 Task: Find connections with filter location Markkleeberg with filter topic #Genderwith filter profile language Potuguese with filter current company Ninjacart with filter school Periyar Maniammai University with filter industry Janitorial Services with filter service category Pricing Strategy with filter keywords title Teacher
Action: Mouse moved to (585, 60)
Screenshot: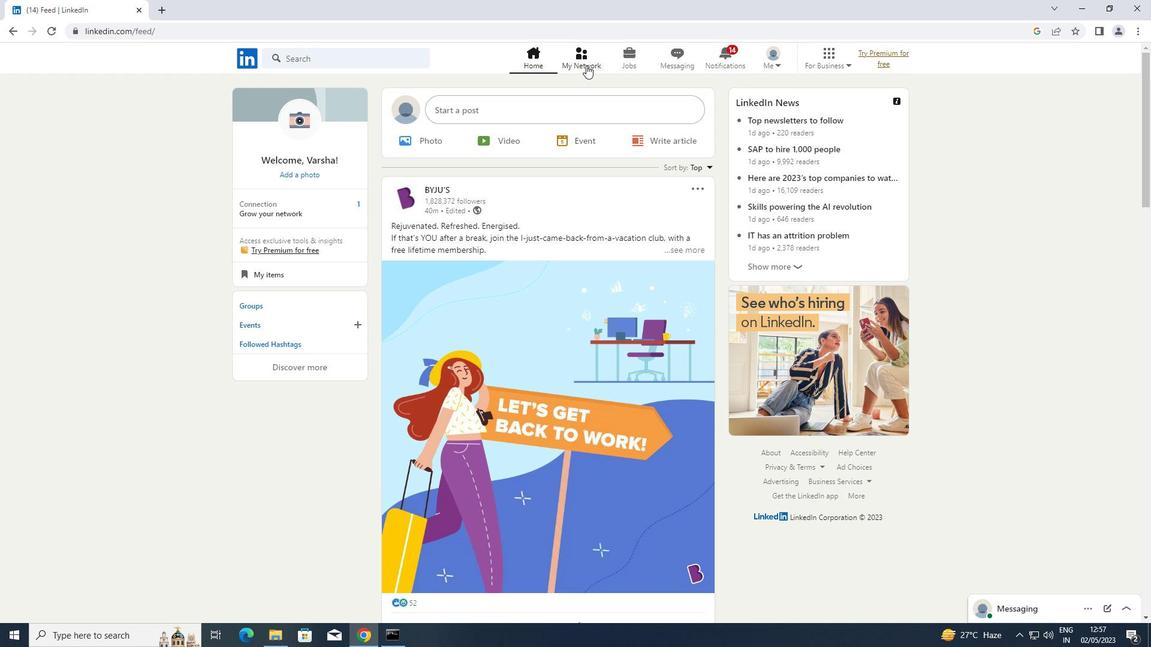 
Action: Mouse pressed left at (585, 60)
Screenshot: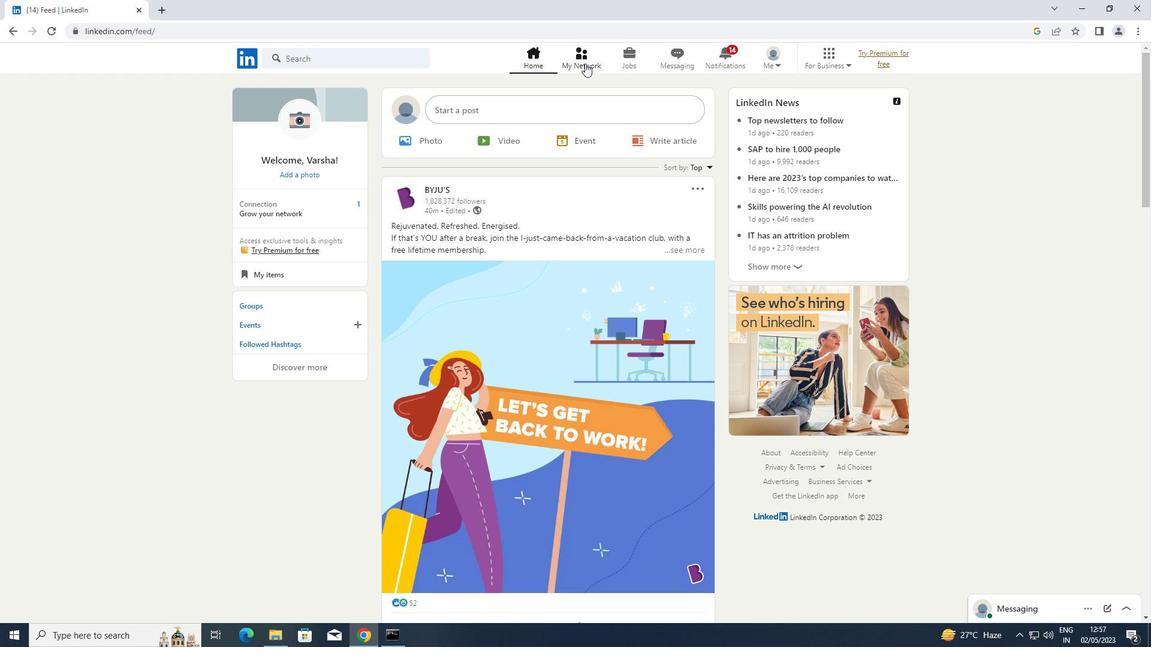 
Action: Mouse moved to (296, 125)
Screenshot: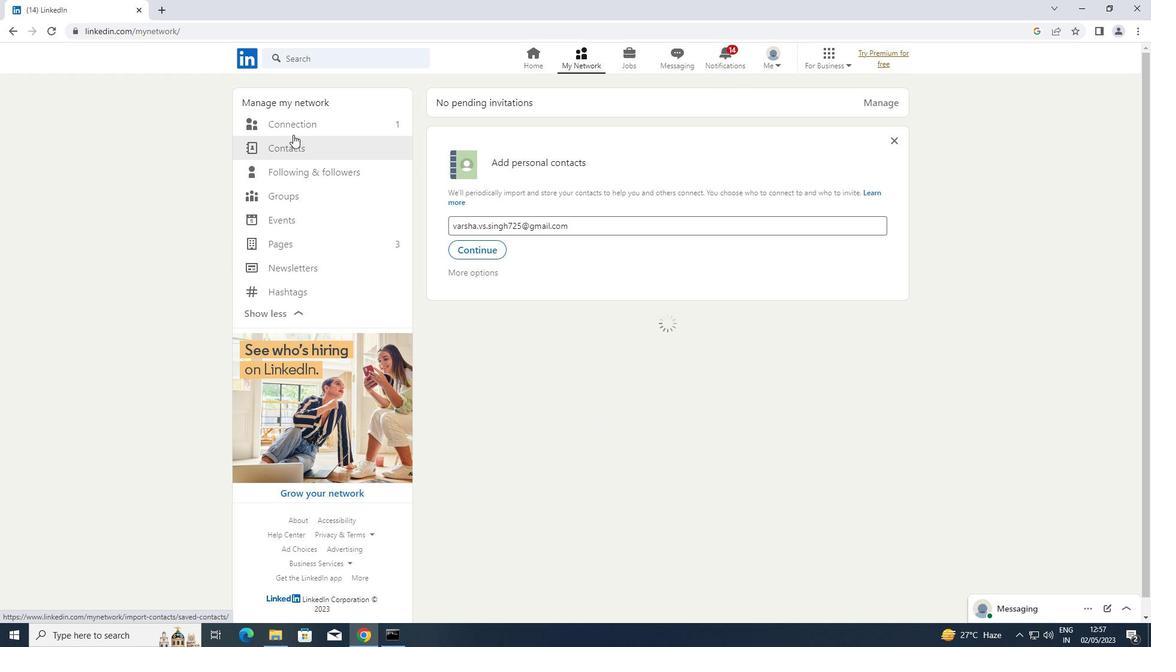 
Action: Mouse pressed left at (296, 125)
Screenshot: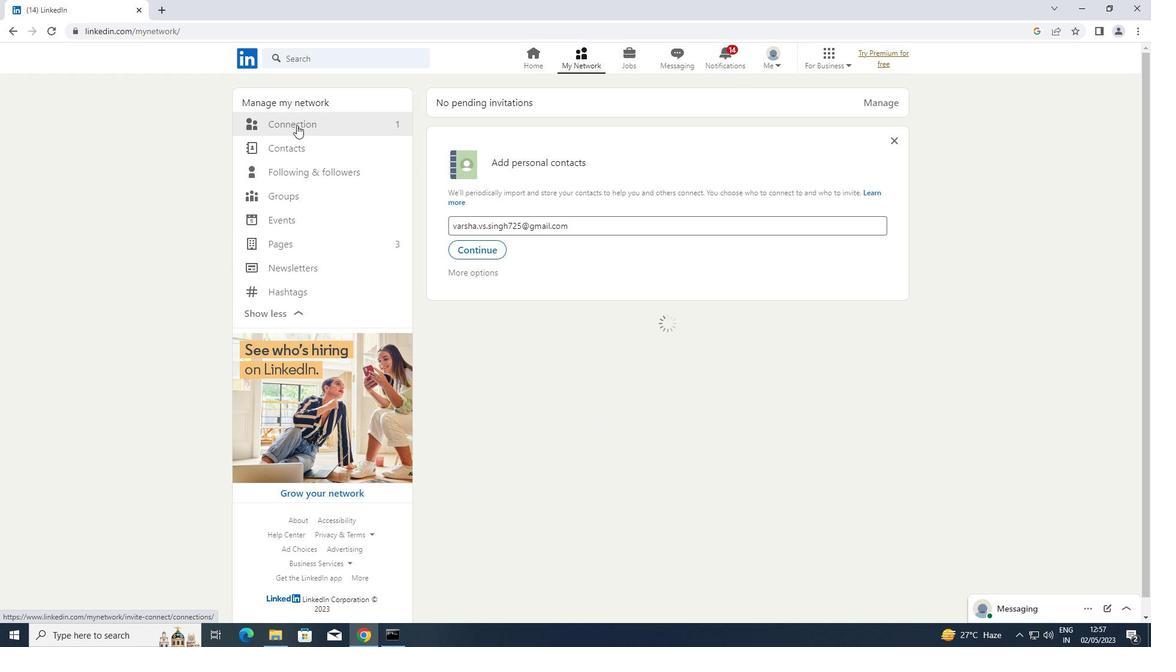
Action: Mouse moved to (654, 124)
Screenshot: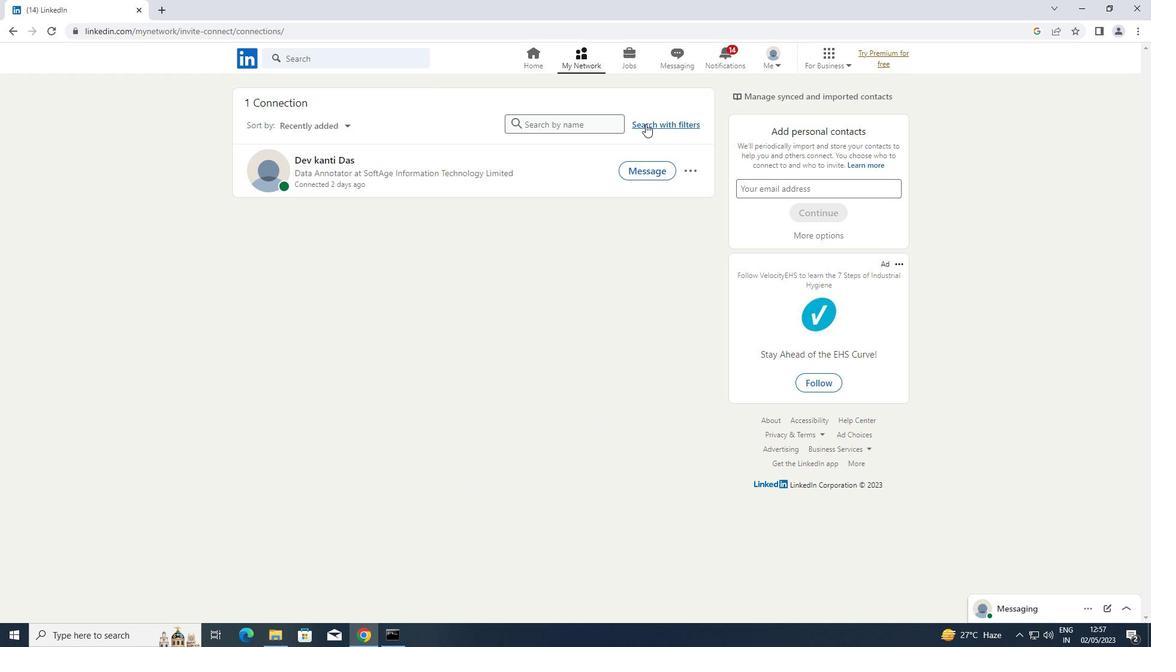 
Action: Mouse pressed left at (654, 124)
Screenshot: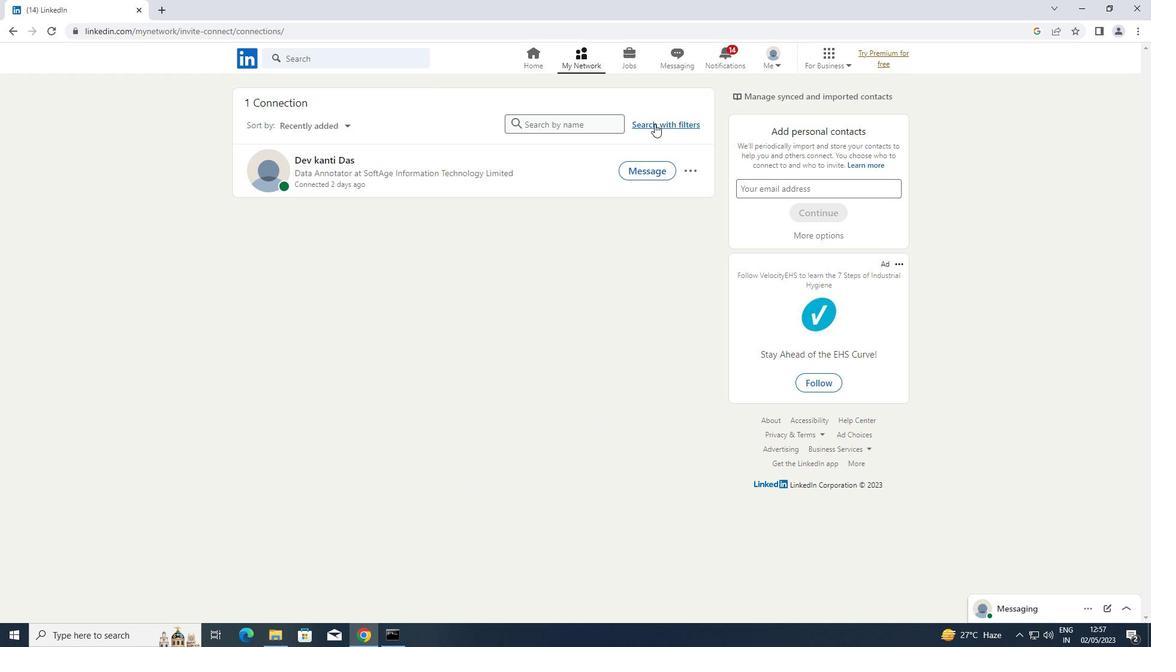 
Action: Mouse moved to (615, 94)
Screenshot: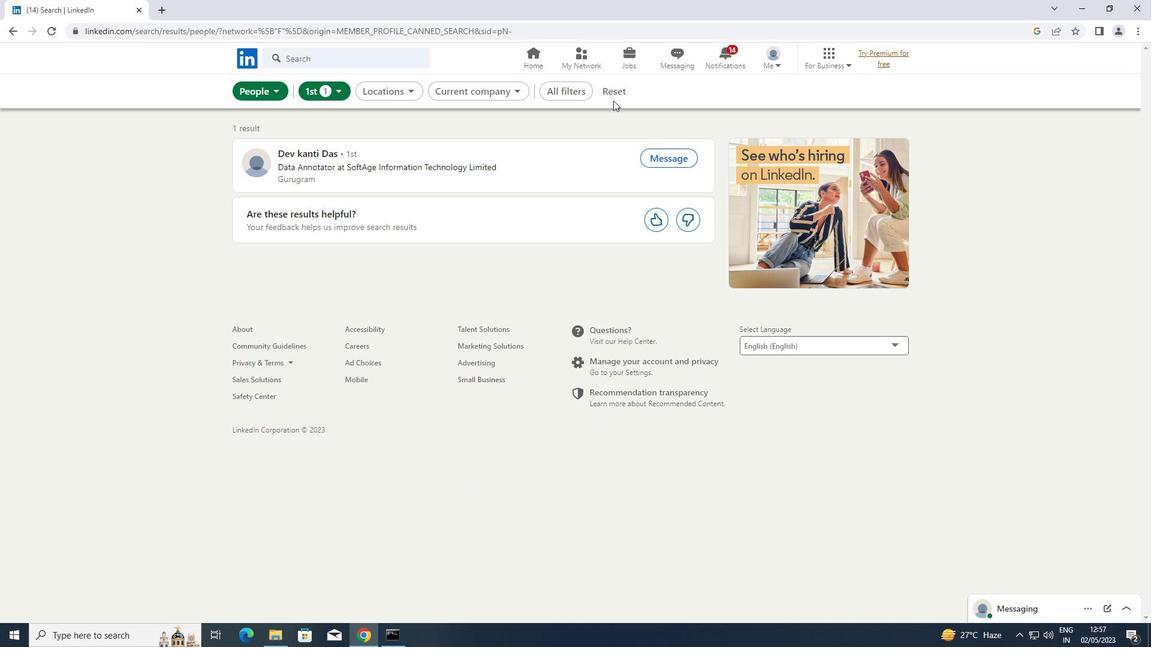 
Action: Mouse pressed left at (615, 94)
Screenshot: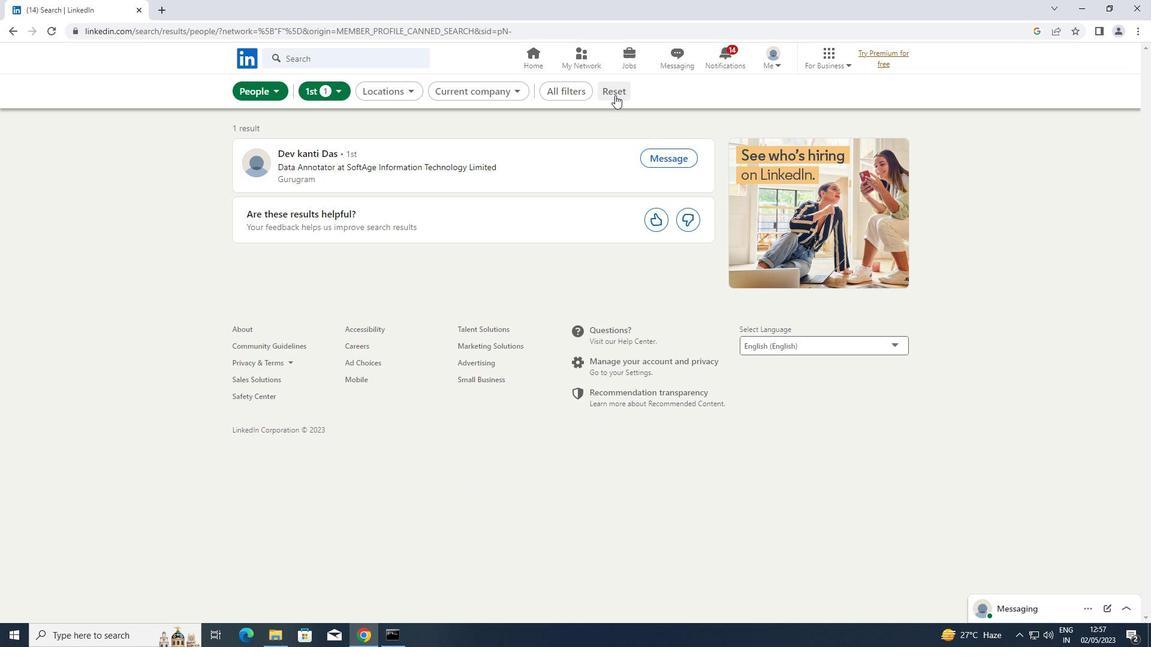 
Action: Mouse moved to (582, 92)
Screenshot: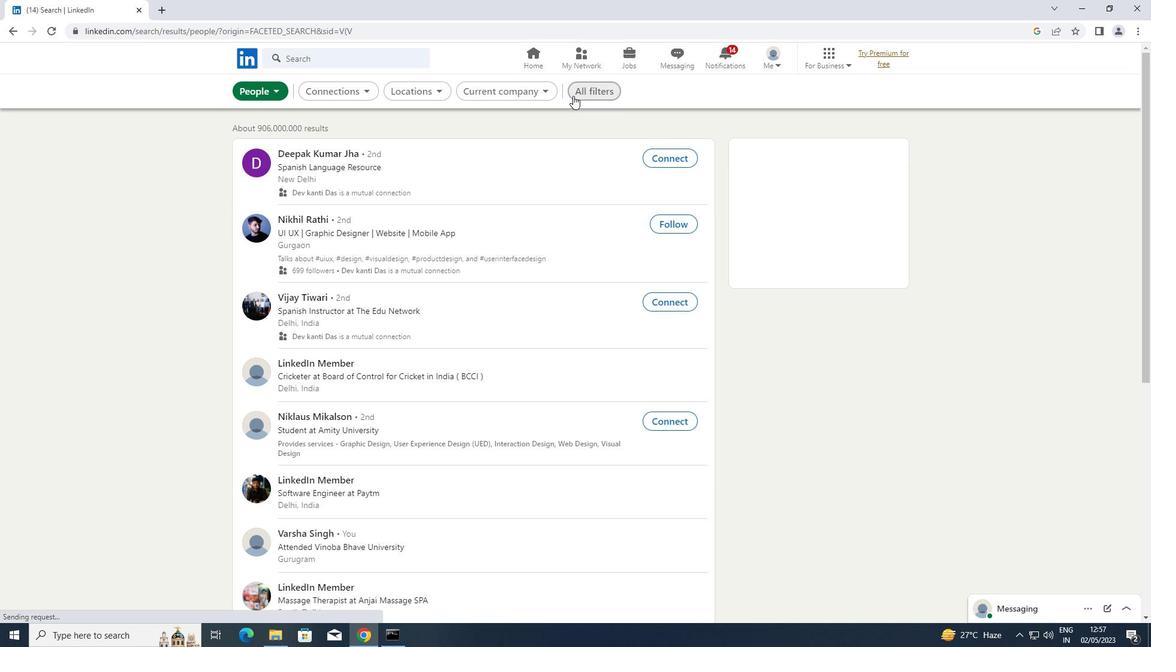 
Action: Mouse pressed left at (582, 92)
Screenshot: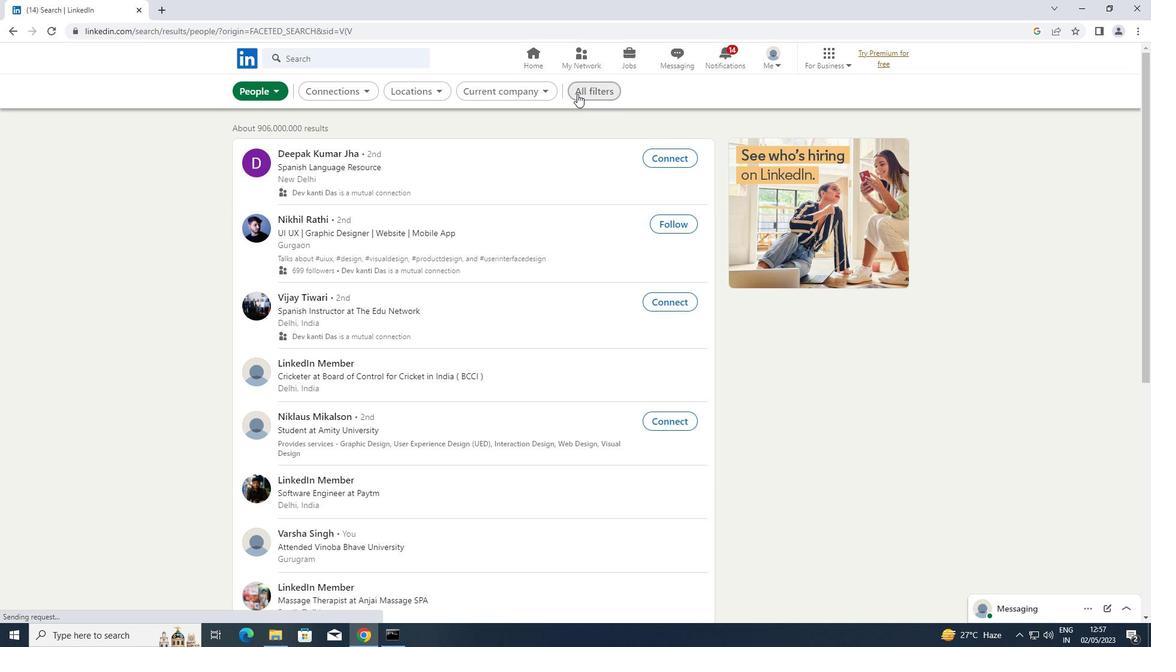 
Action: Mouse moved to (1008, 454)
Screenshot: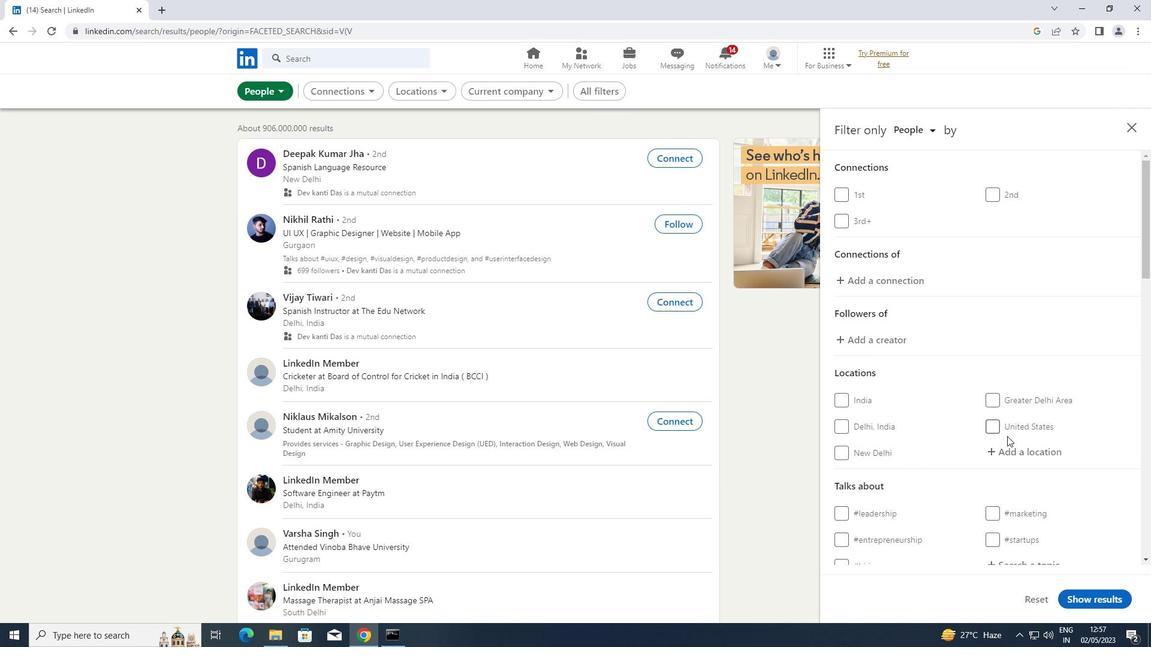 
Action: Mouse pressed left at (1008, 454)
Screenshot: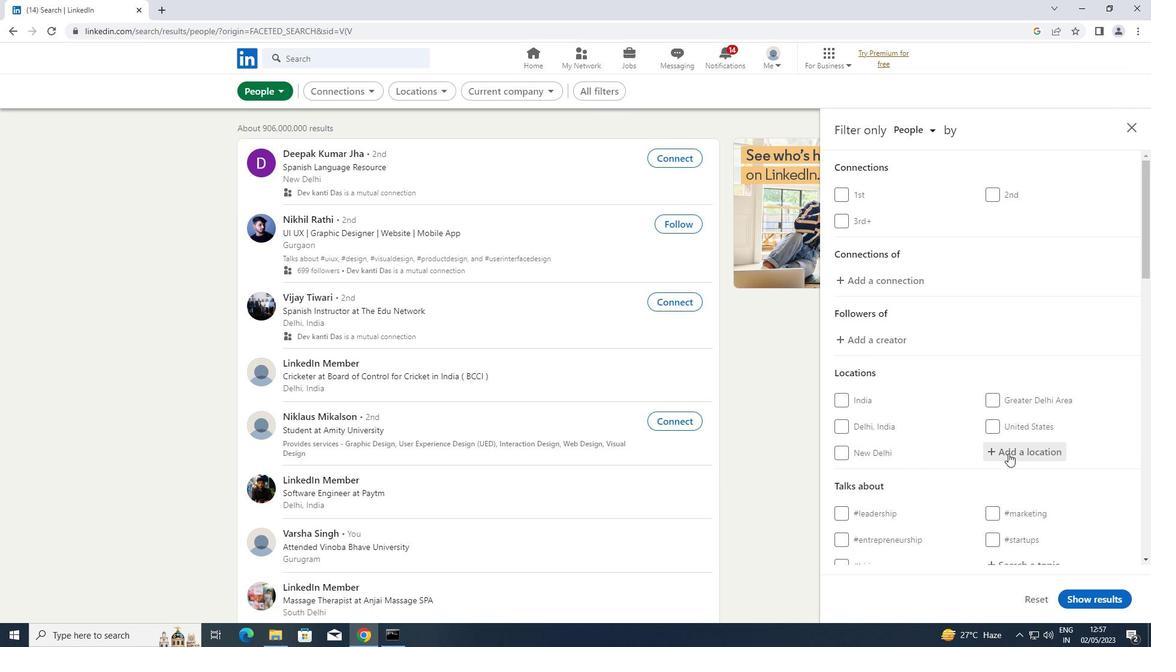 
Action: Key pressed <Key.shift>MARKKLEE
Screenshot: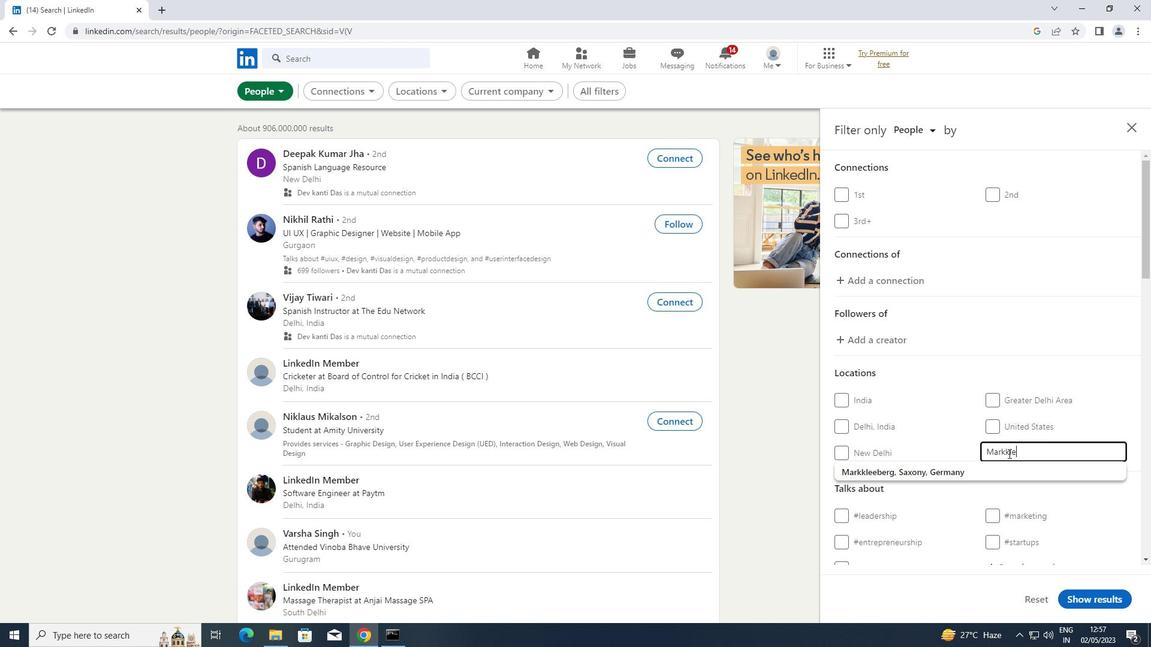
Action: Mouse moved to (869, 472)
Screenshot: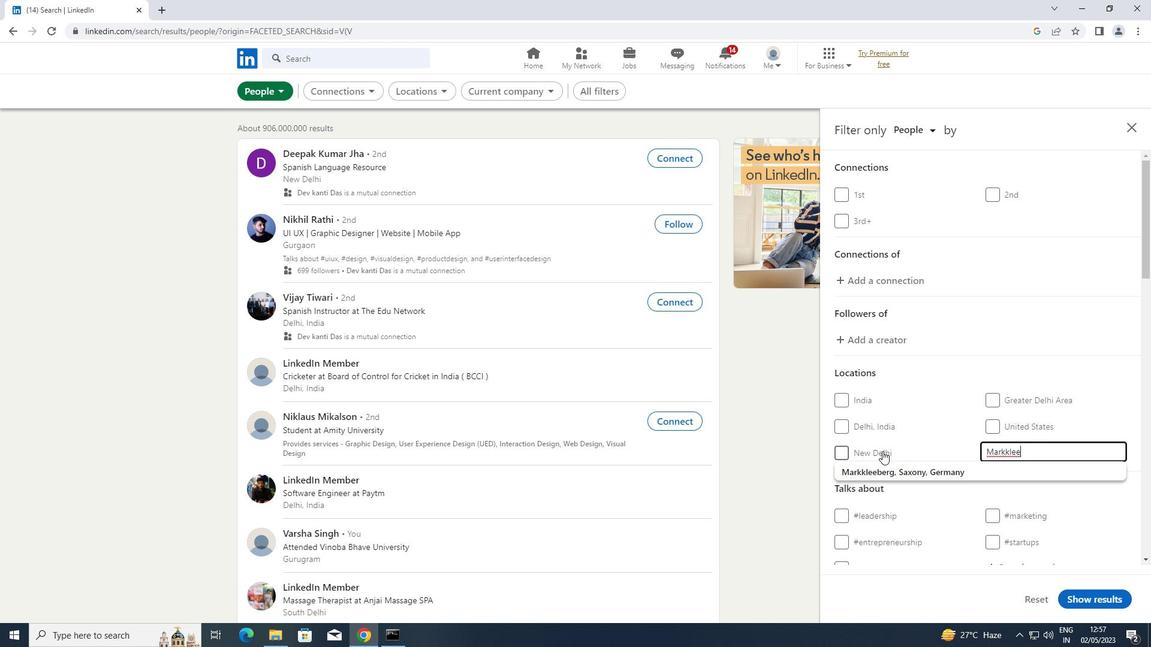 
Action: Mouse pressed left at (869, 472)
Screenshot: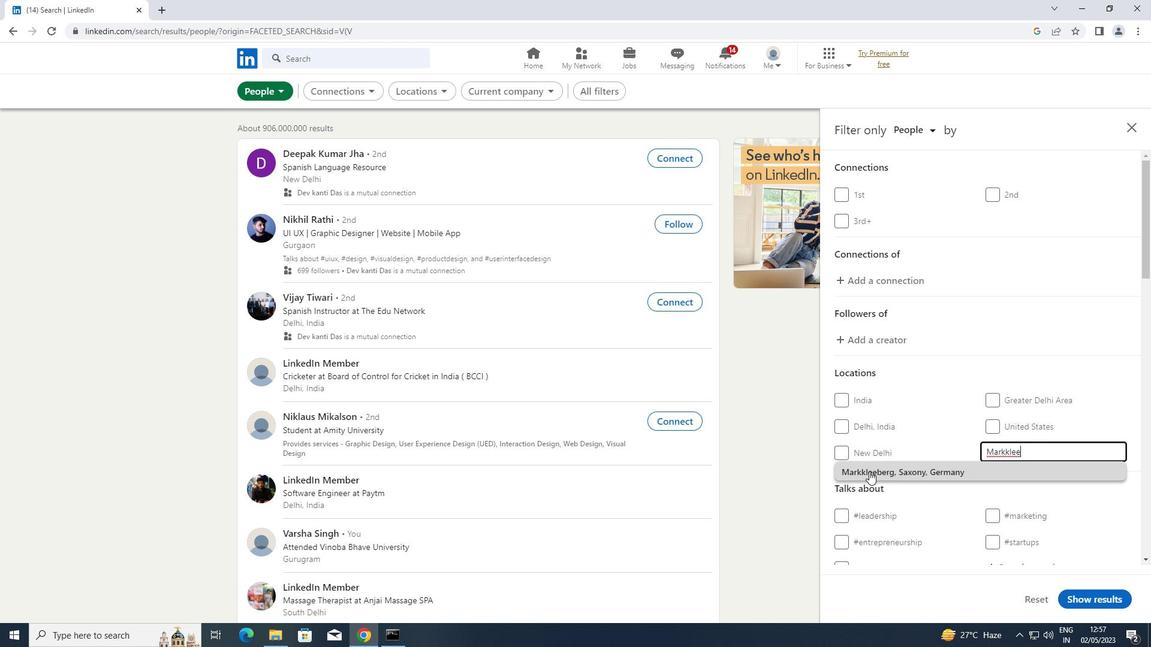 
Action: Mouse scrolled (869, 471) with delta (0, 0)
Screenshot: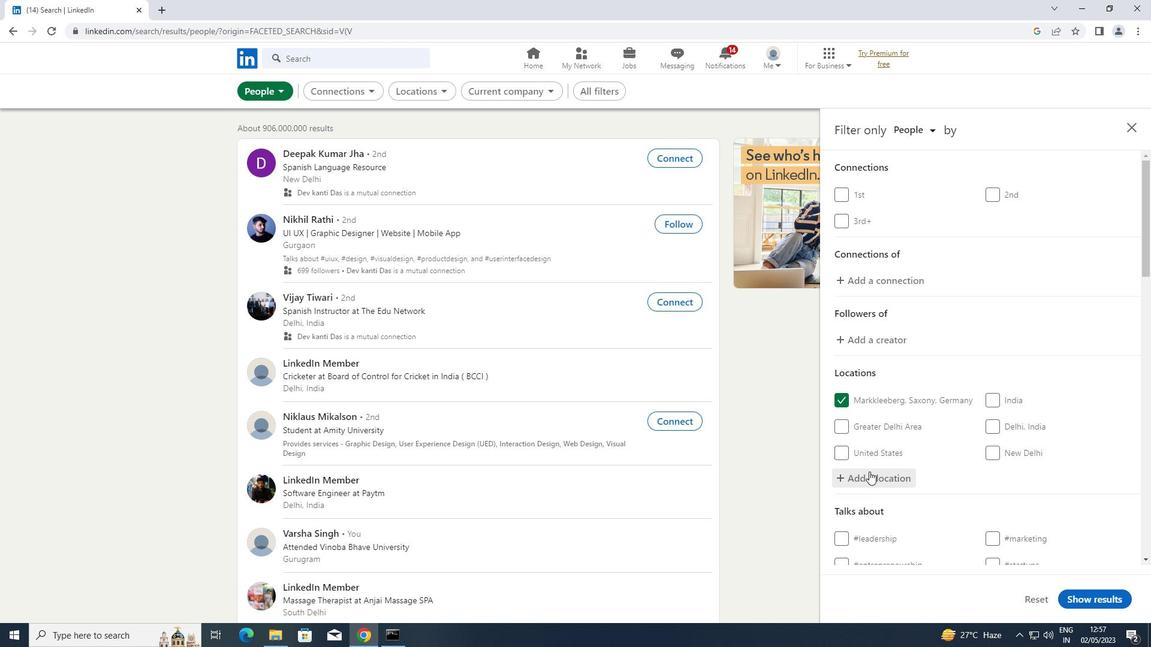 
Action: Mouse scrolled (869, 471) with delta (0, 0)
Screenshot: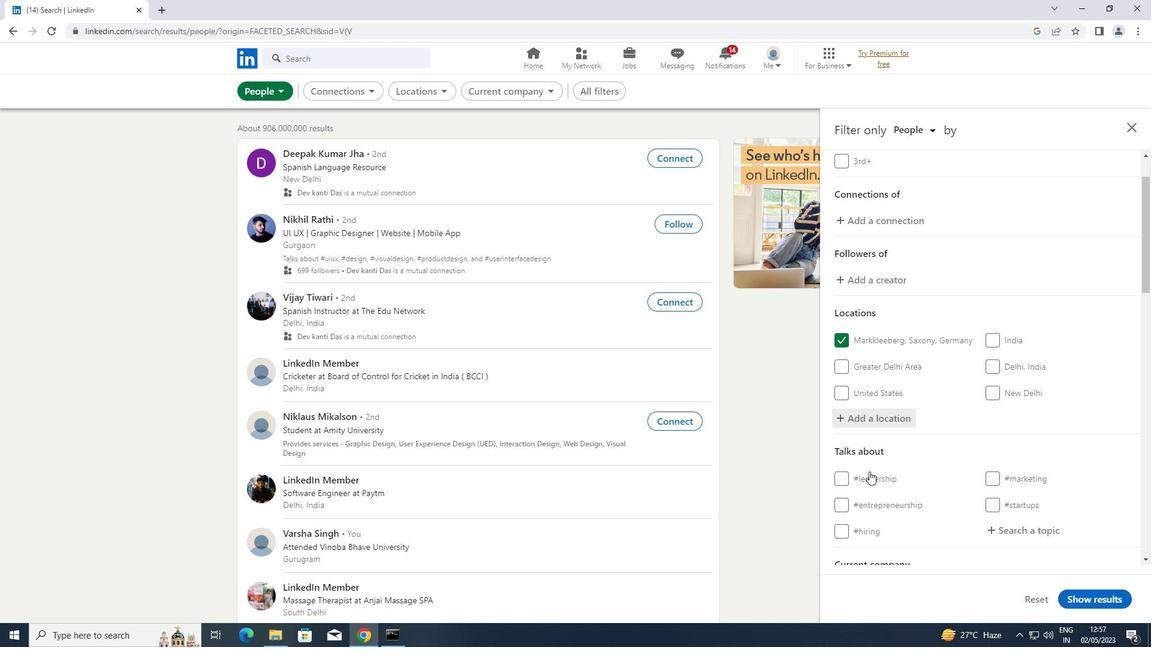 
Action: Mouse moved to (1026, 466)
Screenshot: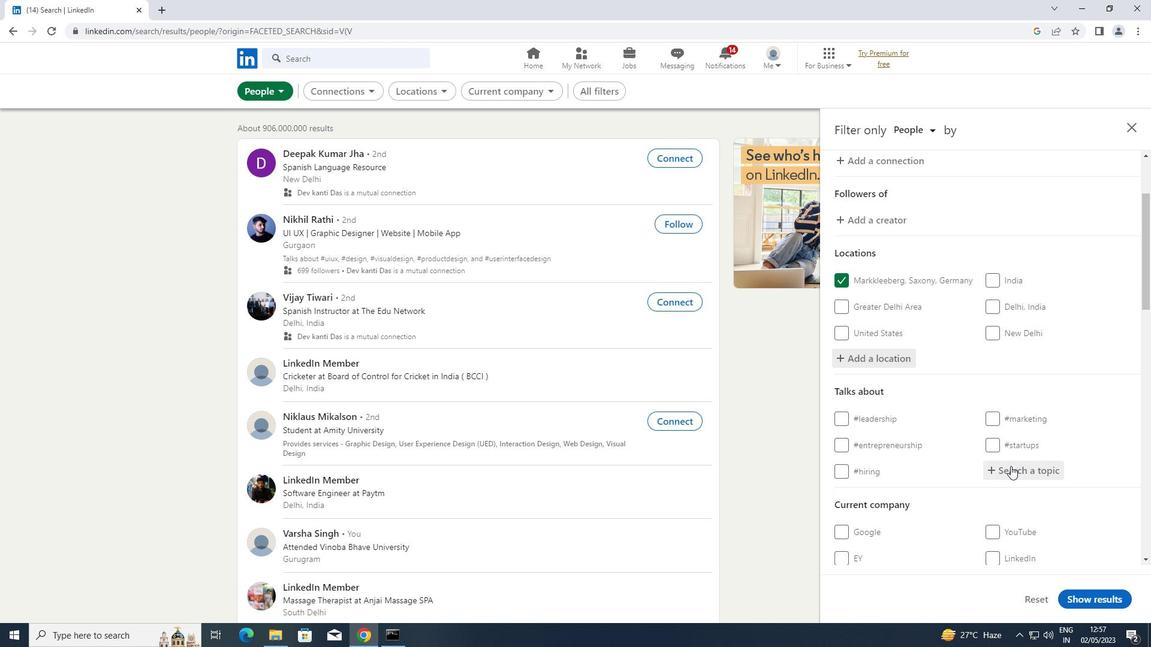 
Action: Mouse pressed left at (1026, 466)
Screenshot: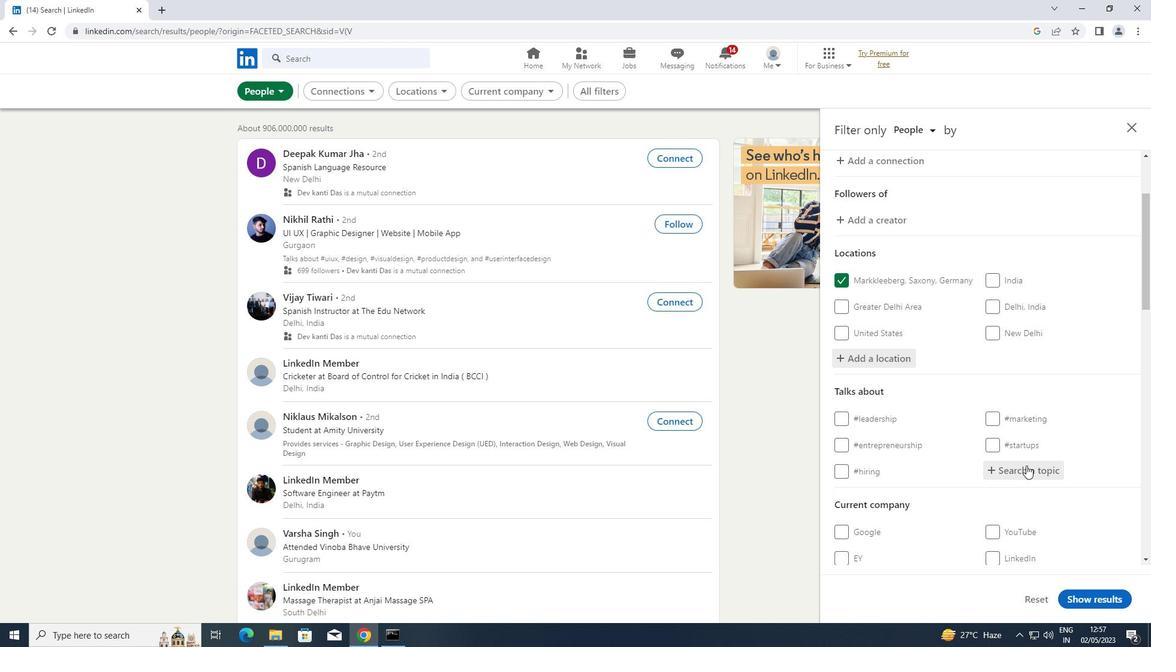
Action: Key pressed <Key.shift>GENDER
Screenshot: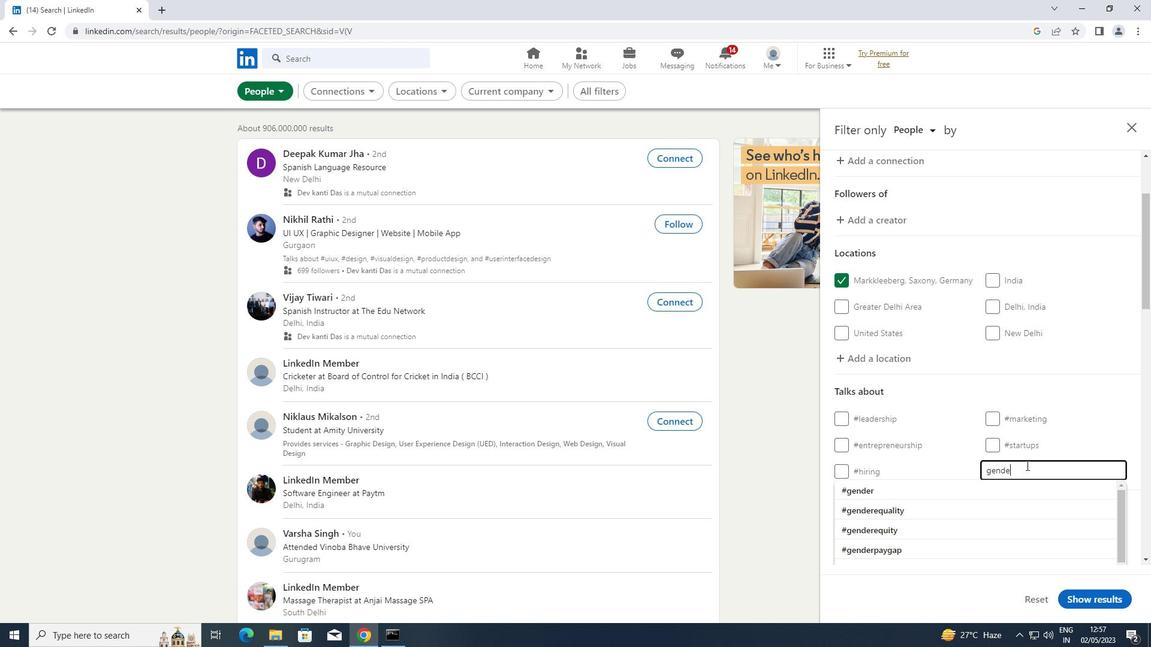 
Action: Mouse moved to (878, 480)
Screenshot: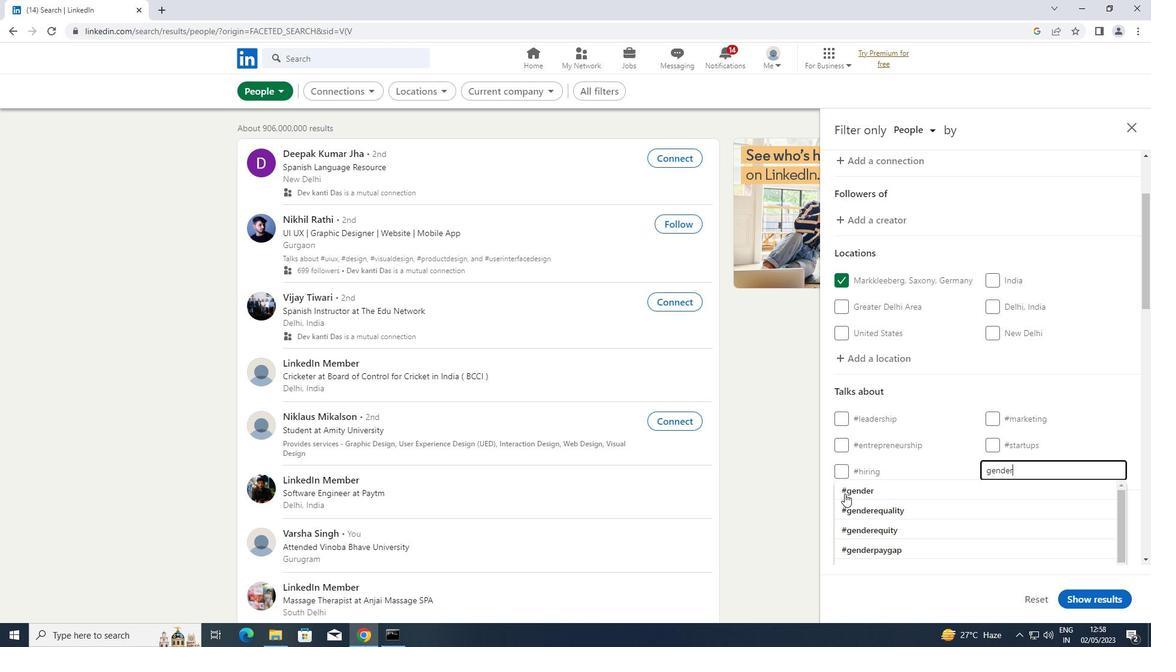 
Action: Mouse pressed left at (878, 480)
Screenshot: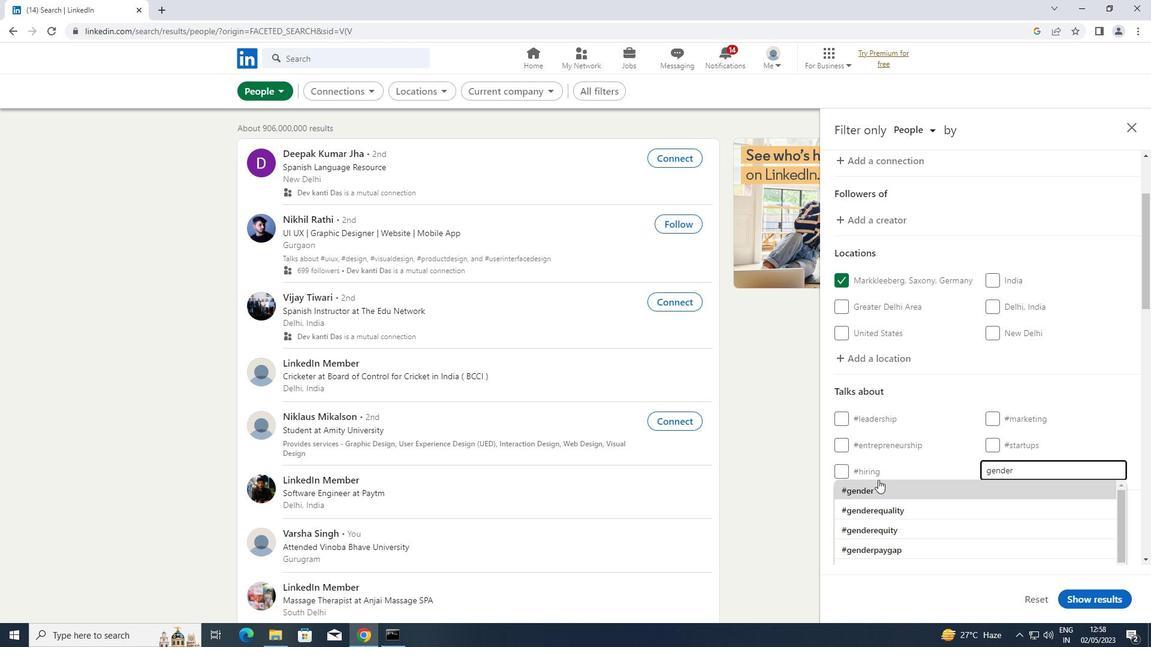 
Action: Mouse scrolled (878, 479) with delta (0, 0)
Screenshot: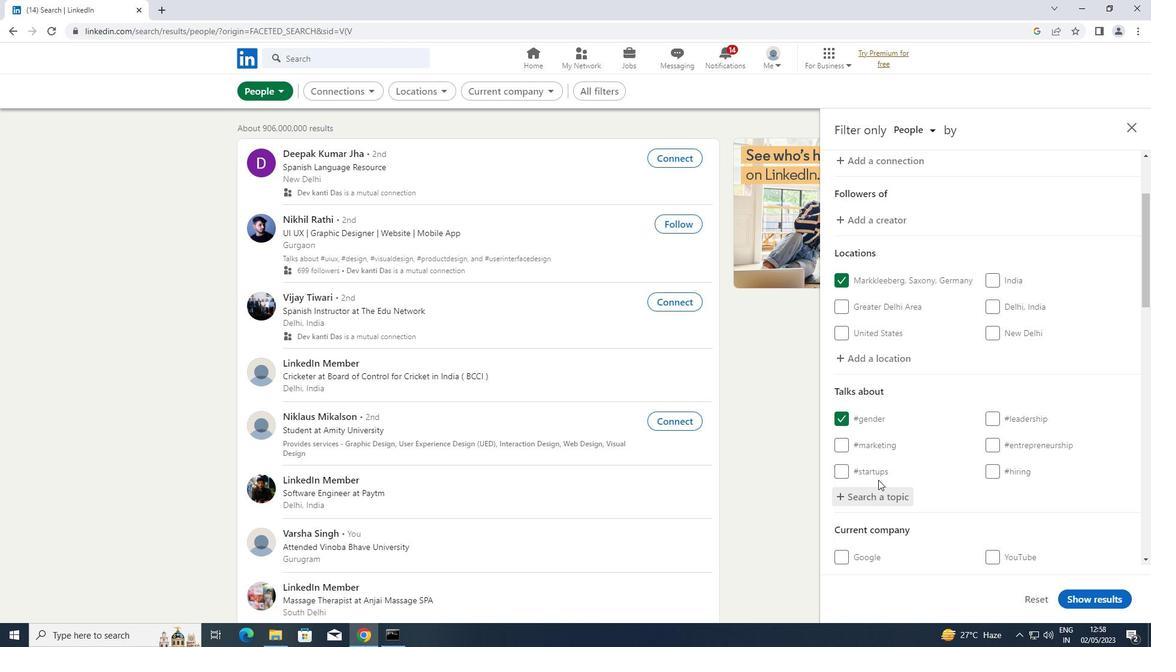 
Action: Mouse scrolled (878, 479) with delta (0, 0)
Screenshot: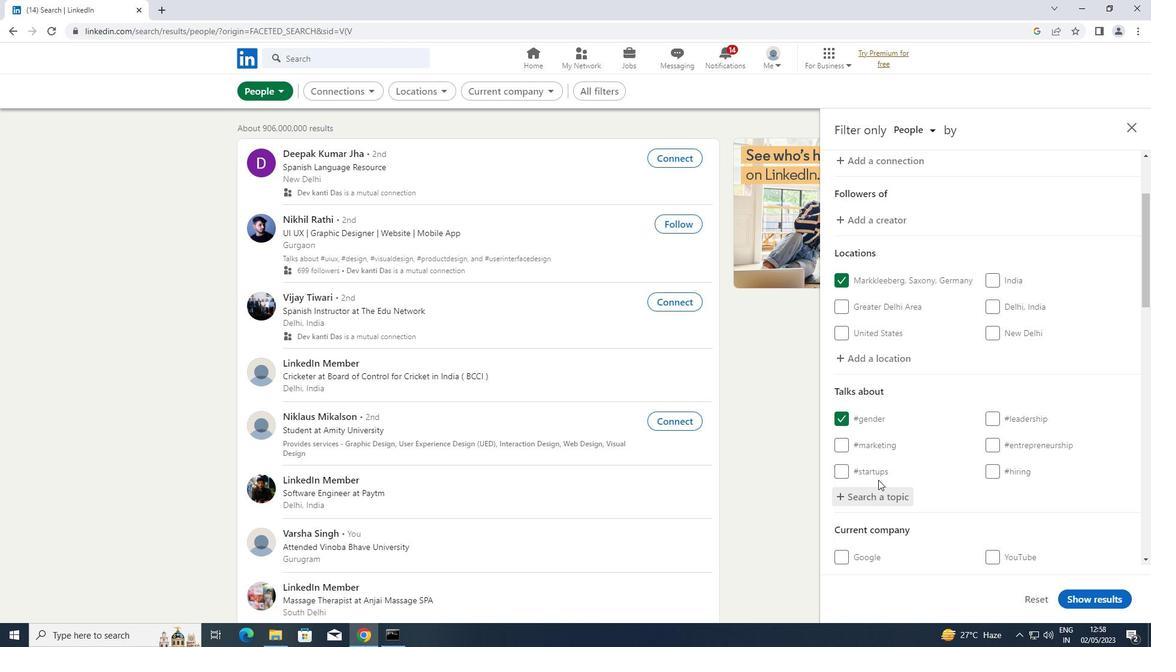 
Action: Mouse scrolled (878, 479) with delta (0, 0)
Screenshot: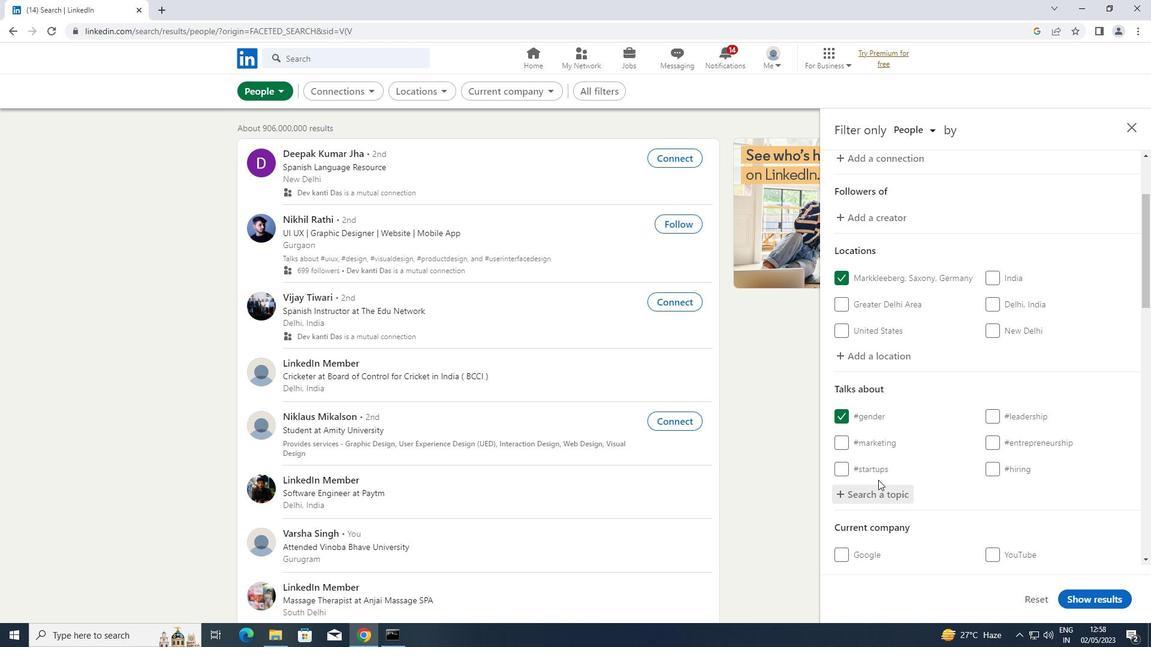 
Action: Mouse scrolled (878, 479) with delta (0, 0)
Screenshot: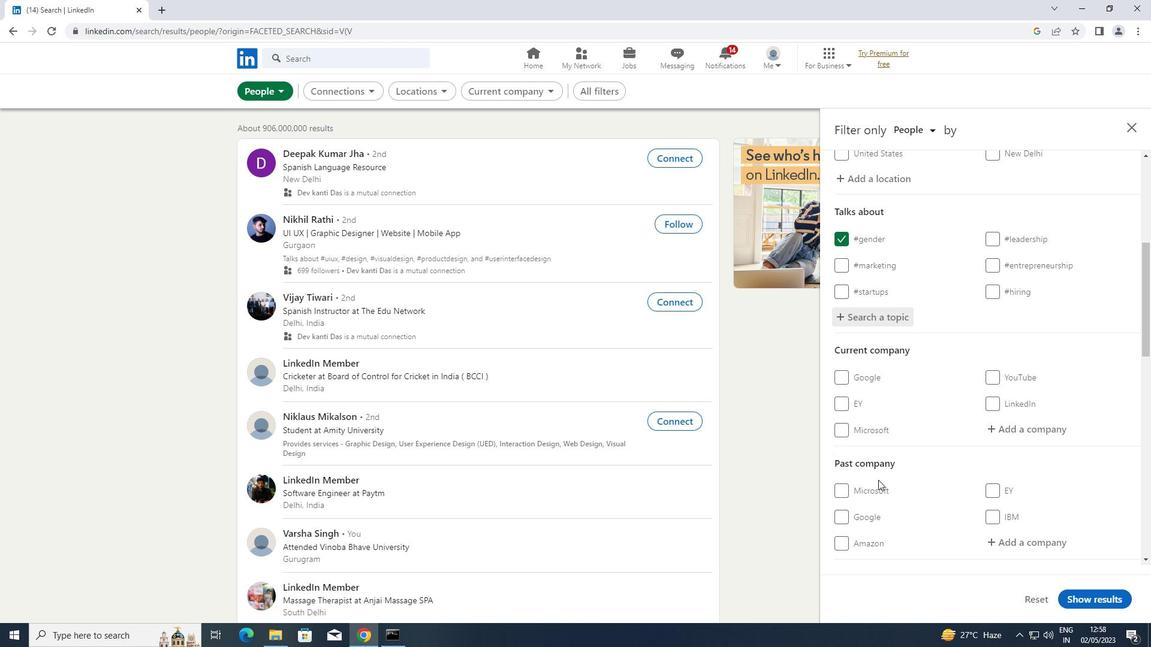 
Action: Mouse scrolled (878, 479) with delta (0, 0)
Screenshot: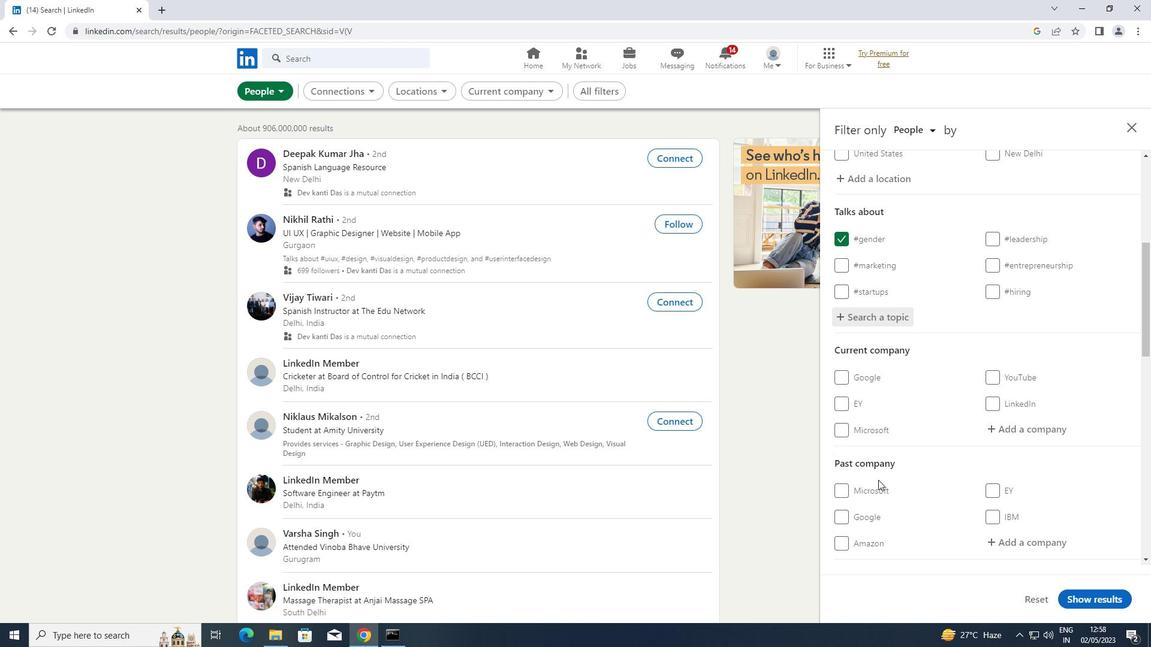 
Action: Mouse scrolled (878, 479) with delta (0, 0)
Screenshot: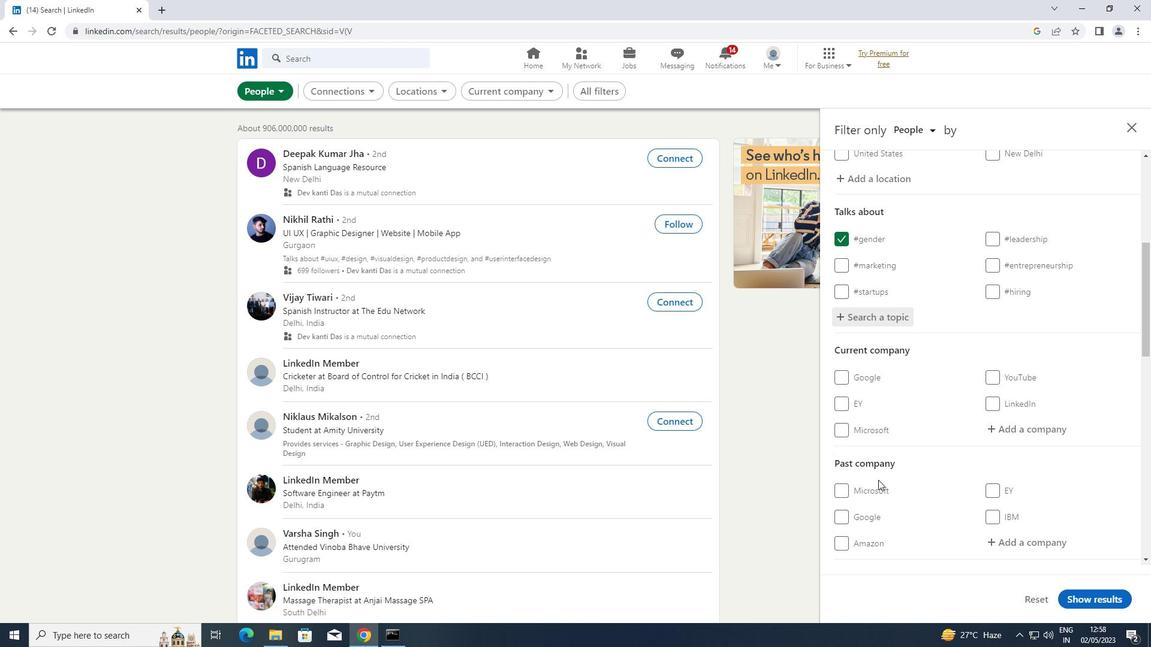 
Action: Mouse scrolled (878, 479) with delta (0, 0)
Screenshot: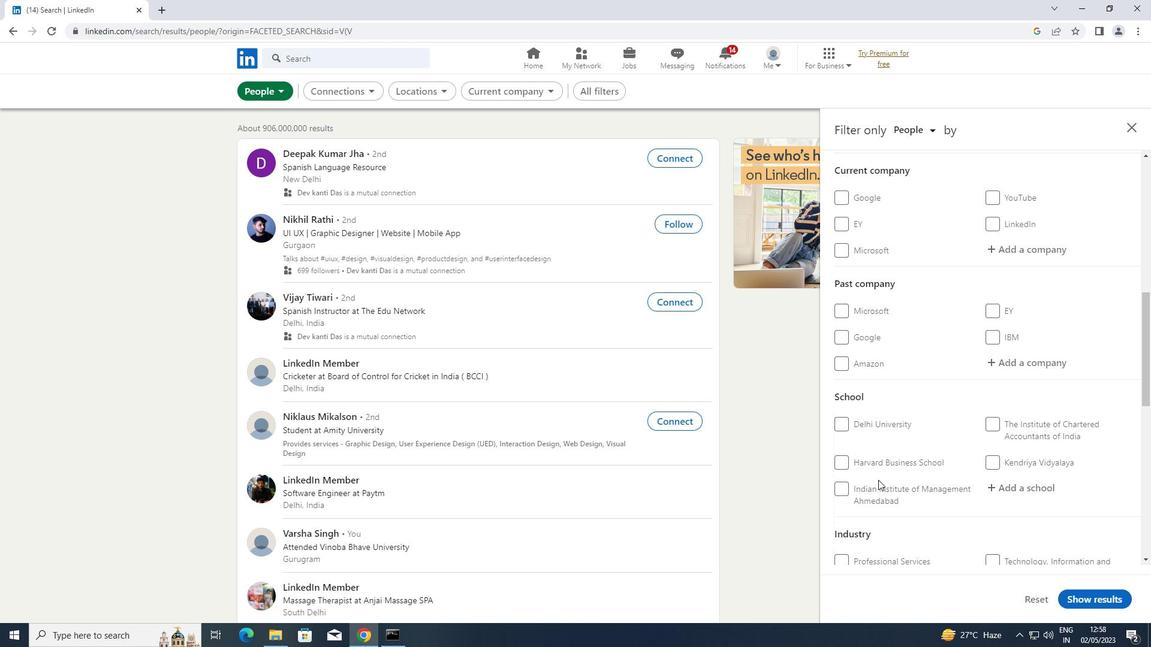 
Action: Mouse scrolled (878, 479) with delta (0, 0)
Screenshot: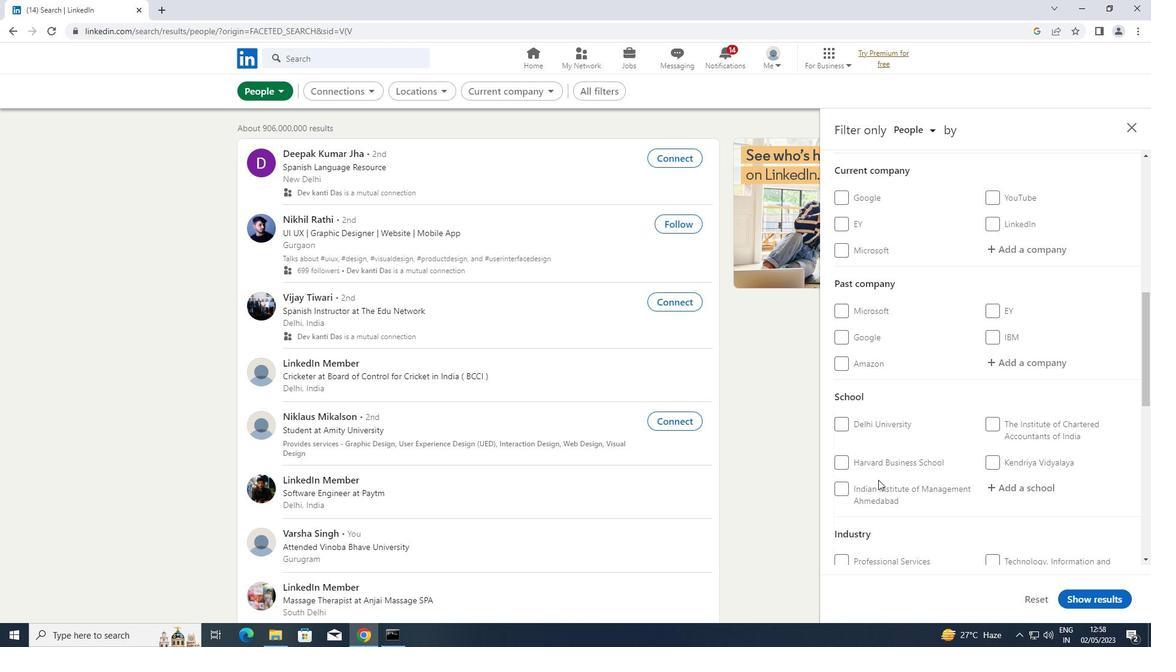 
Action: Mouse scrolled (878, 479) with delta (0, 0)
Screenshot: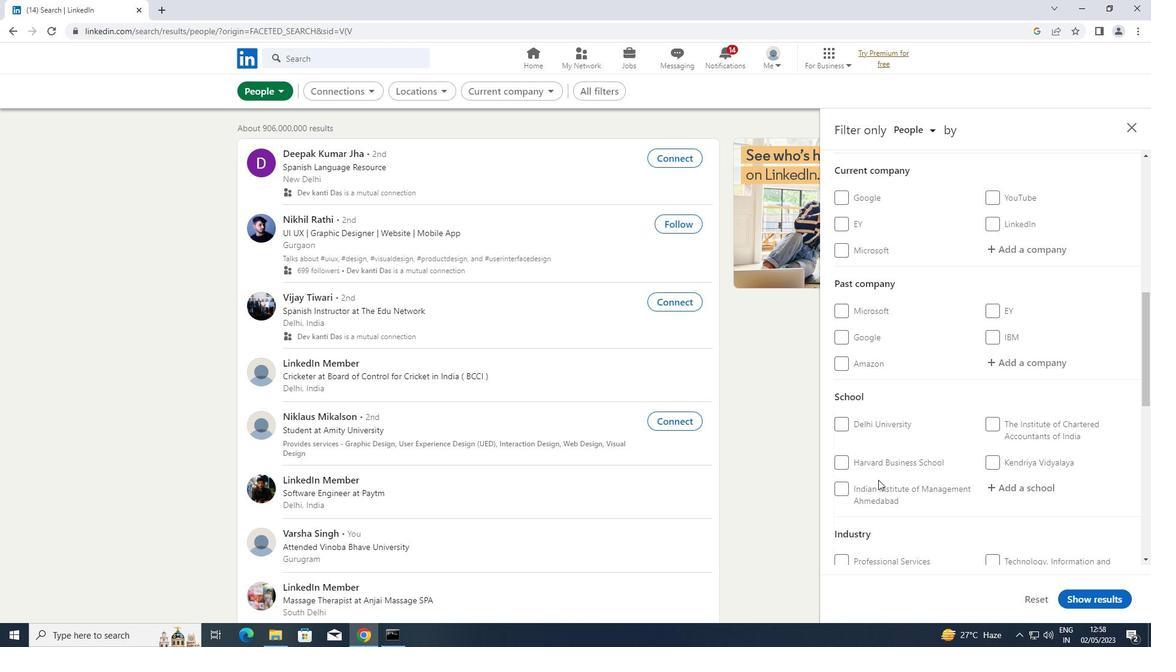 
Action: Mouse scrolled (878, 479) with delta (0, 0)
Screenshot: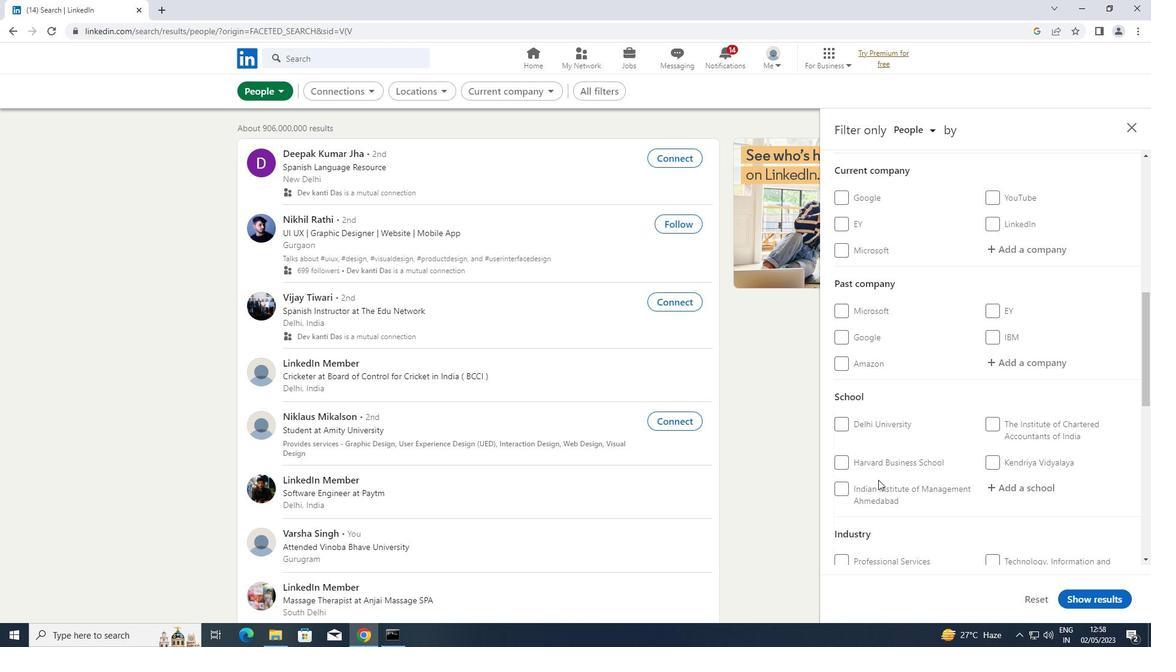 
Action: Mouse moved to (991, 482)
Screenshot: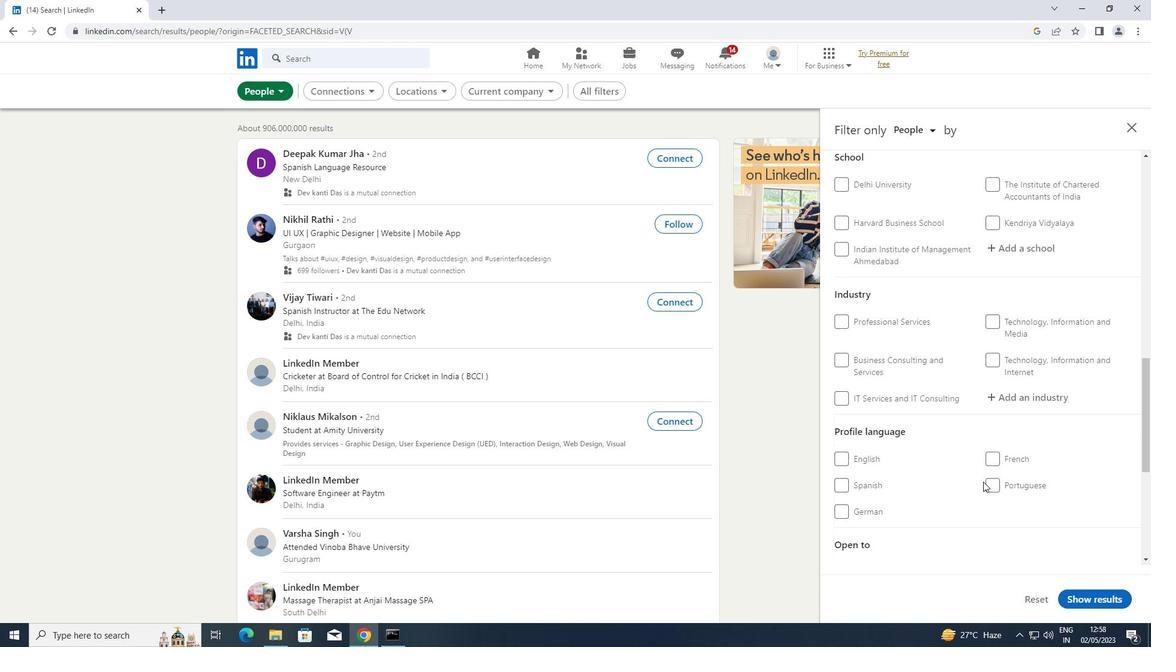 
Action: Mouse pressed left at (991, 482)
Screenshot: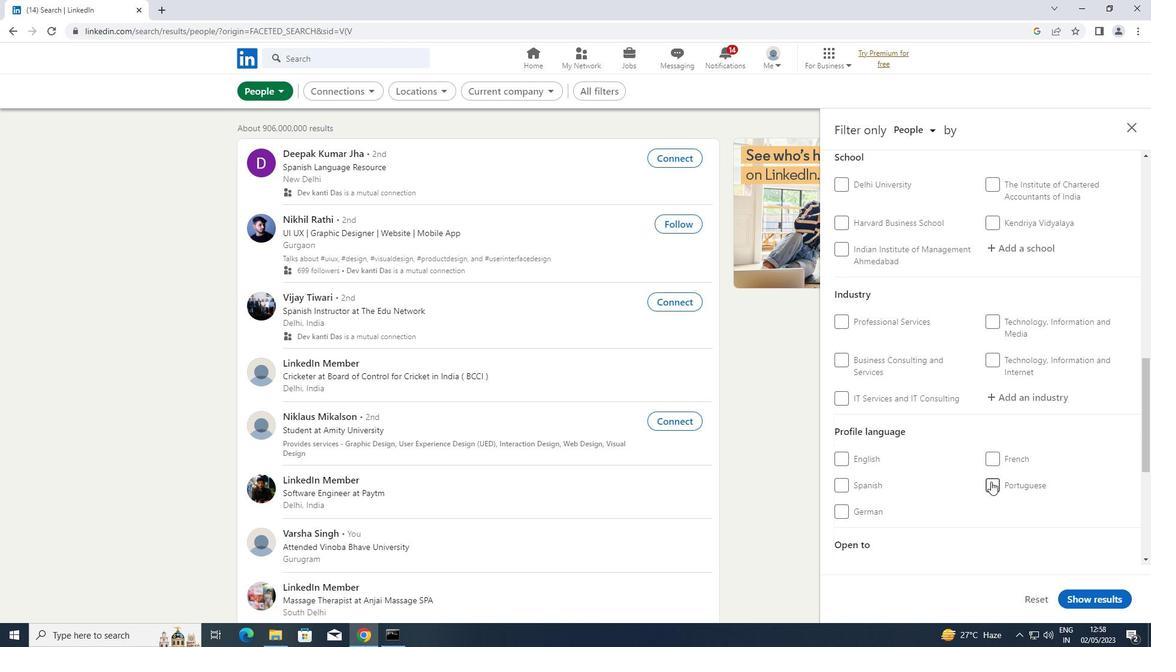 
Action: Mouse moved to (989, 481)
Screenshot: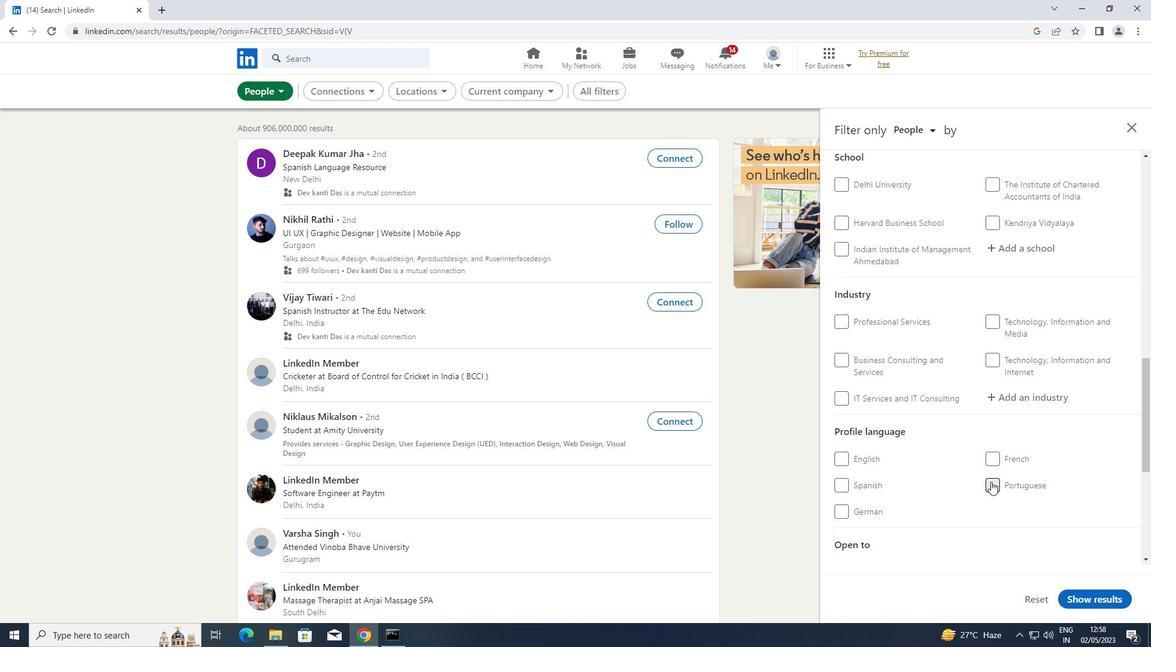 
Action: Mouse scrolled (989, 481) with delta (0, 0)
Screenshot: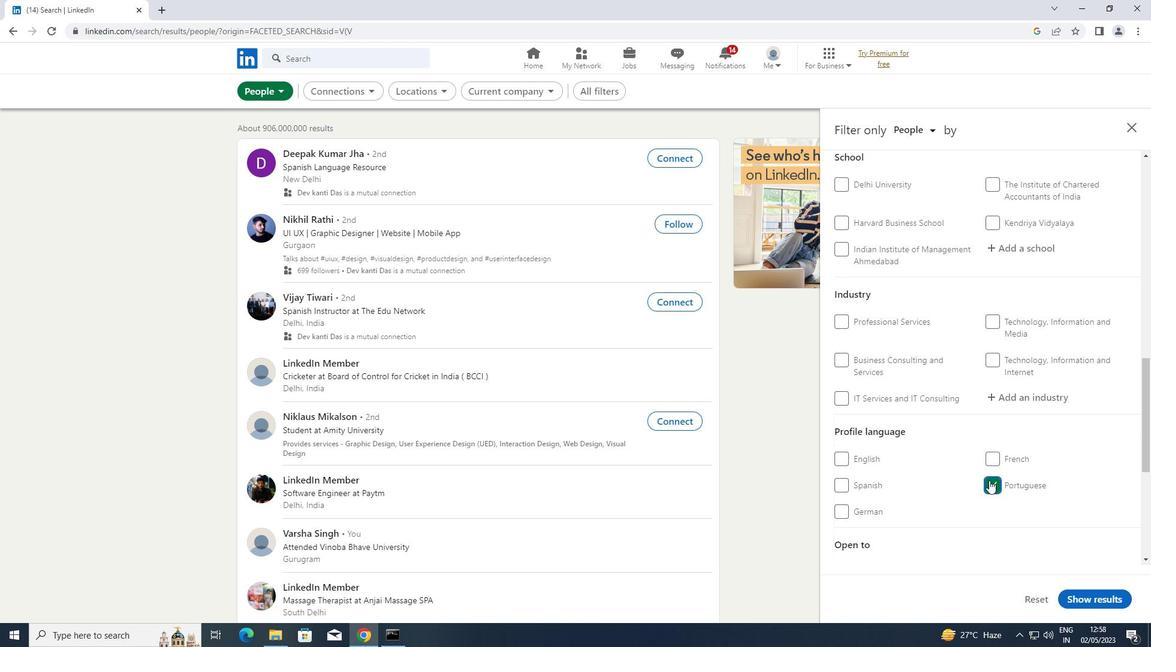 
Action: Mouse scrolled (989, 481) with delta (0, 0)
Screenshot: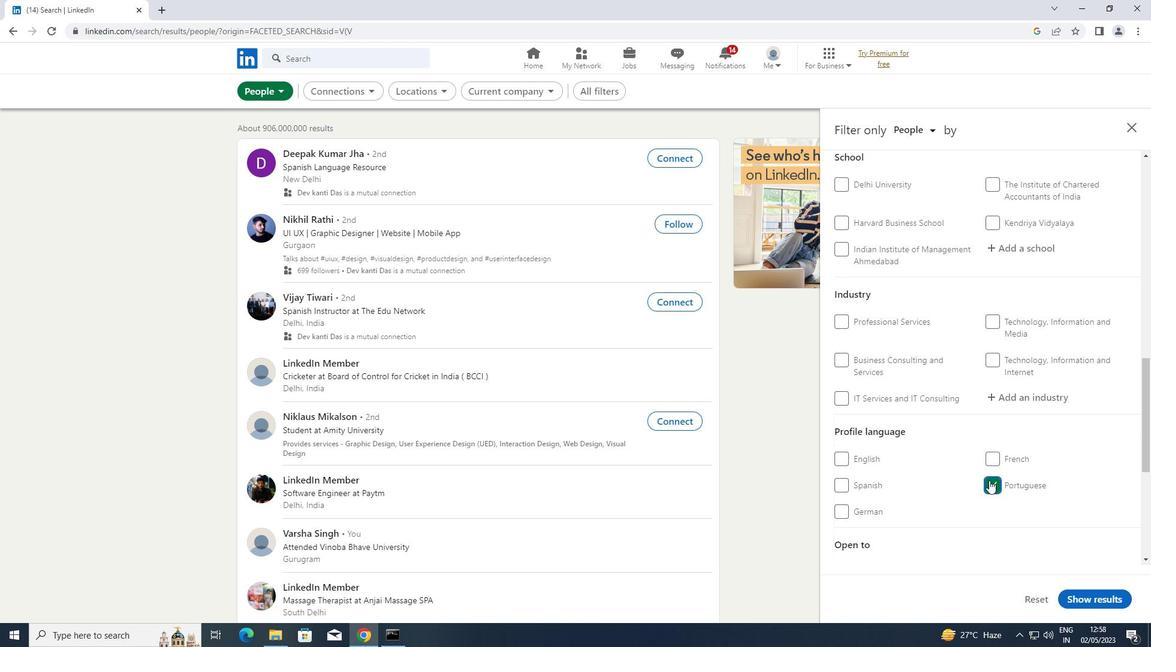 
Action: Mouse scrolled (989, 481) with delta (0, 0)
Screenshot: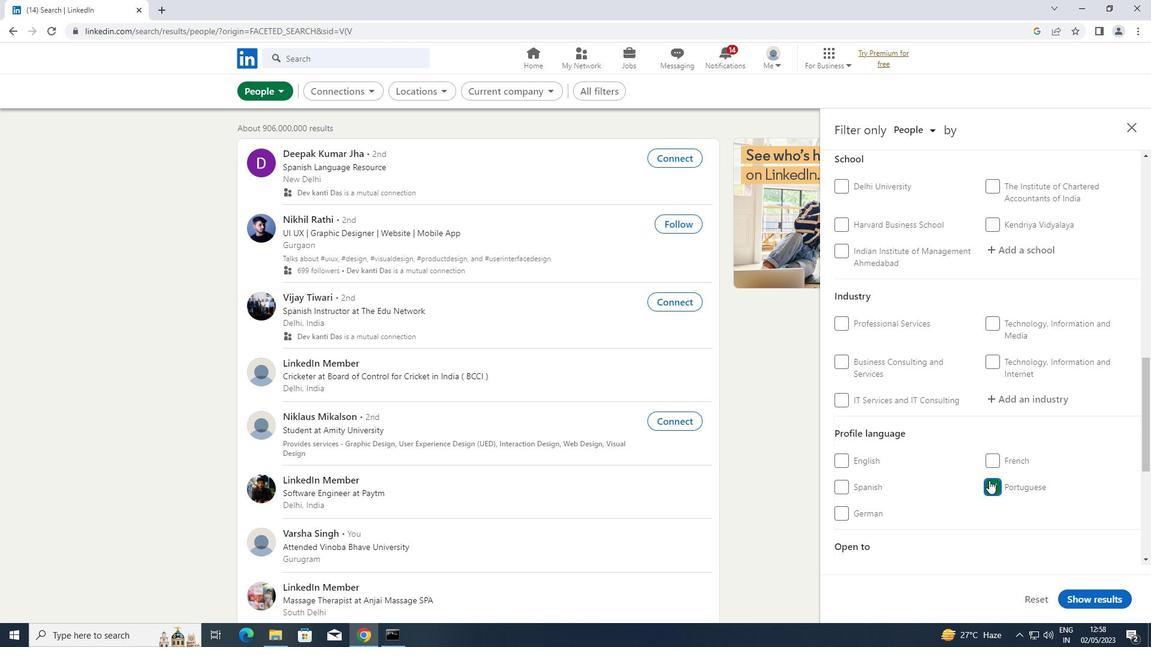 
Action: Mouse scrolled (989, 481) with delta (0, 0)
Screenshot: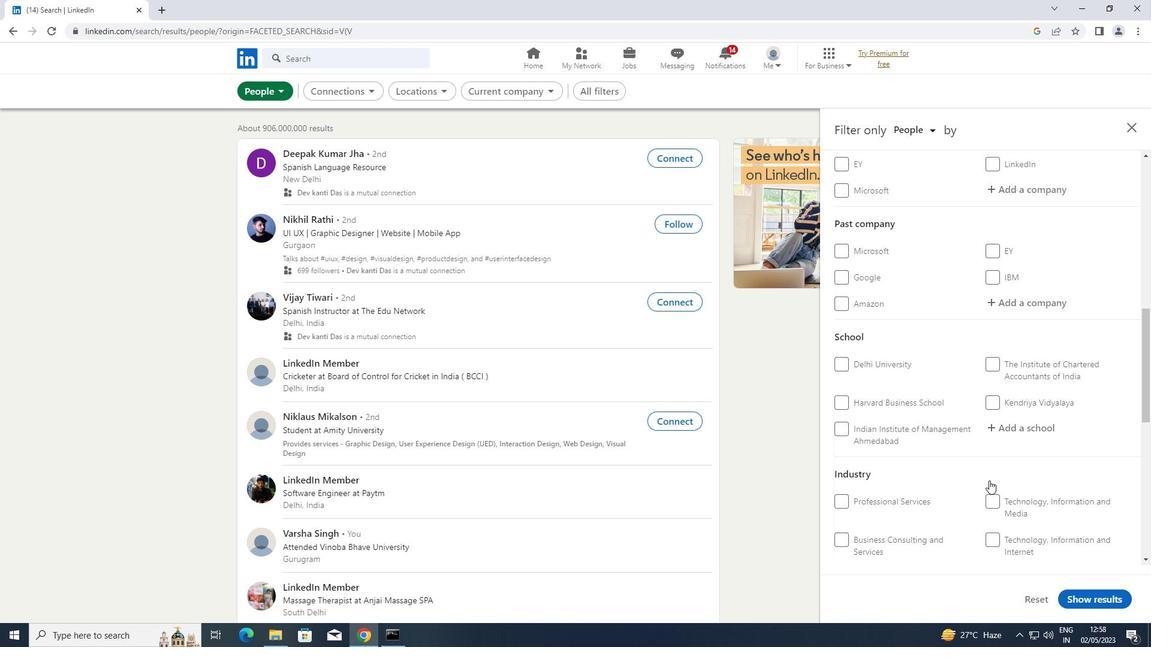 
Action: Mouse moved to (1021, 239)
Screenshot: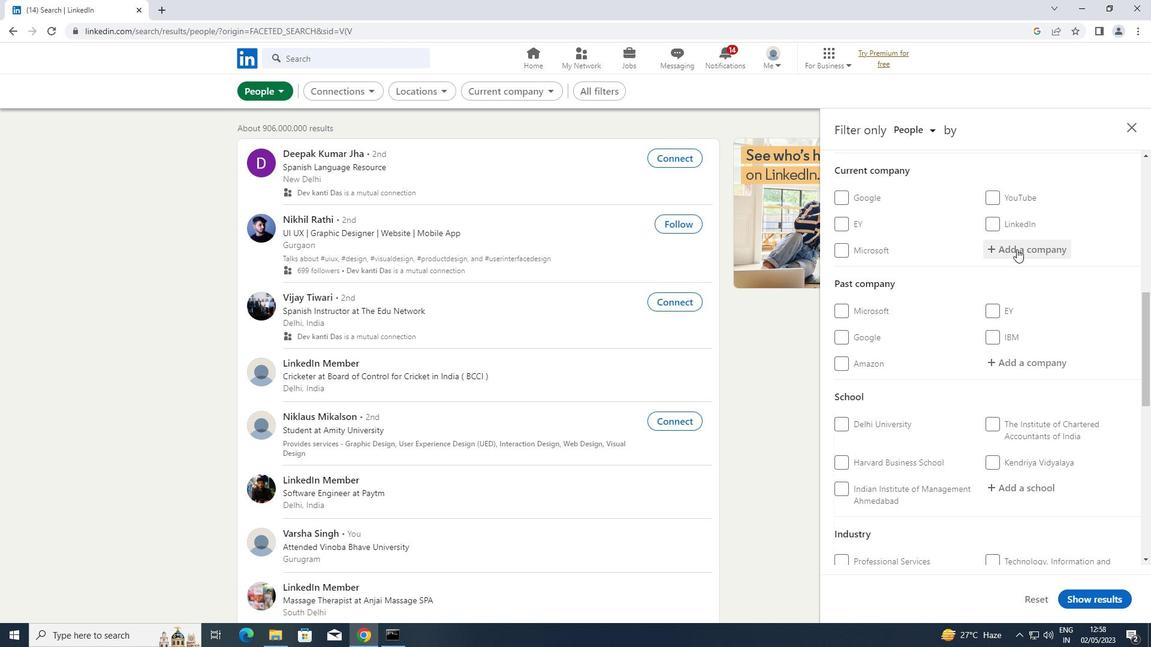 
Action: Mouse pressed left at (1021, 239)
Screenshot: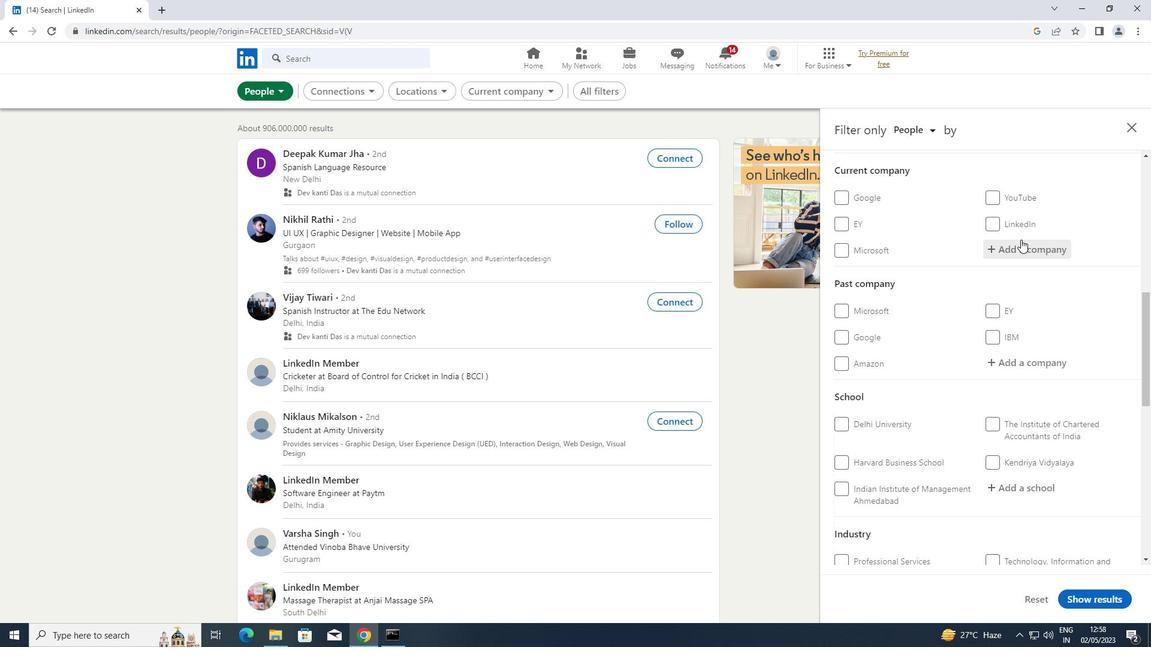 
Action: Key pressed <Key.shift>NINJACART
Screenshot: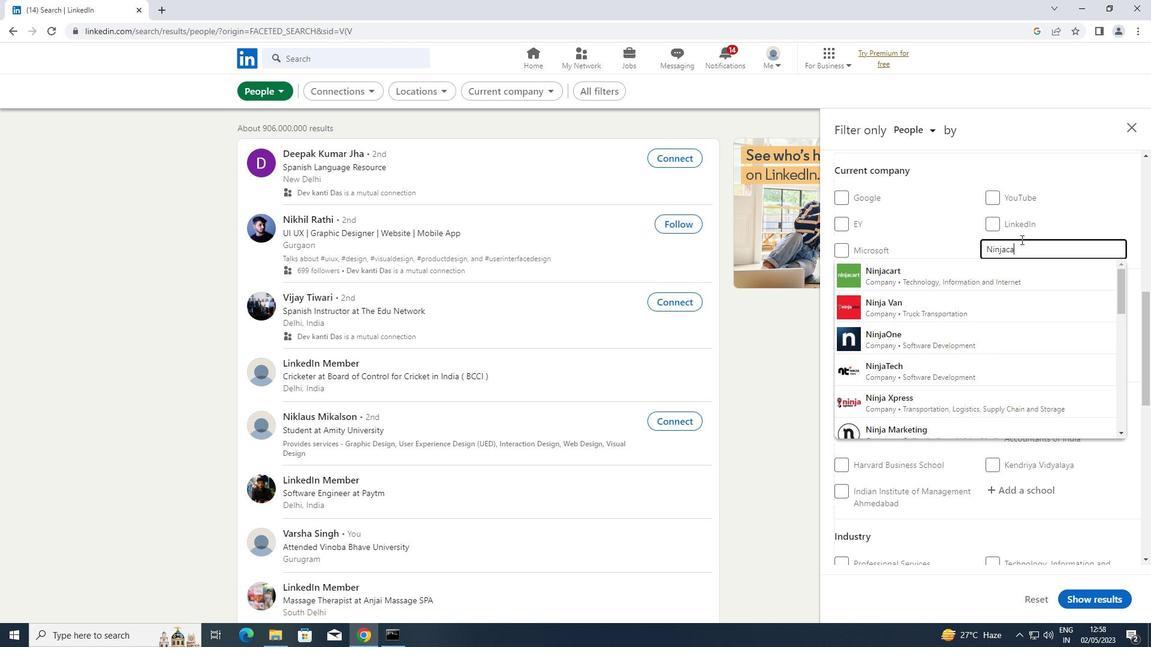 
Action: Mouse moved to (936, 309)
Screenshot: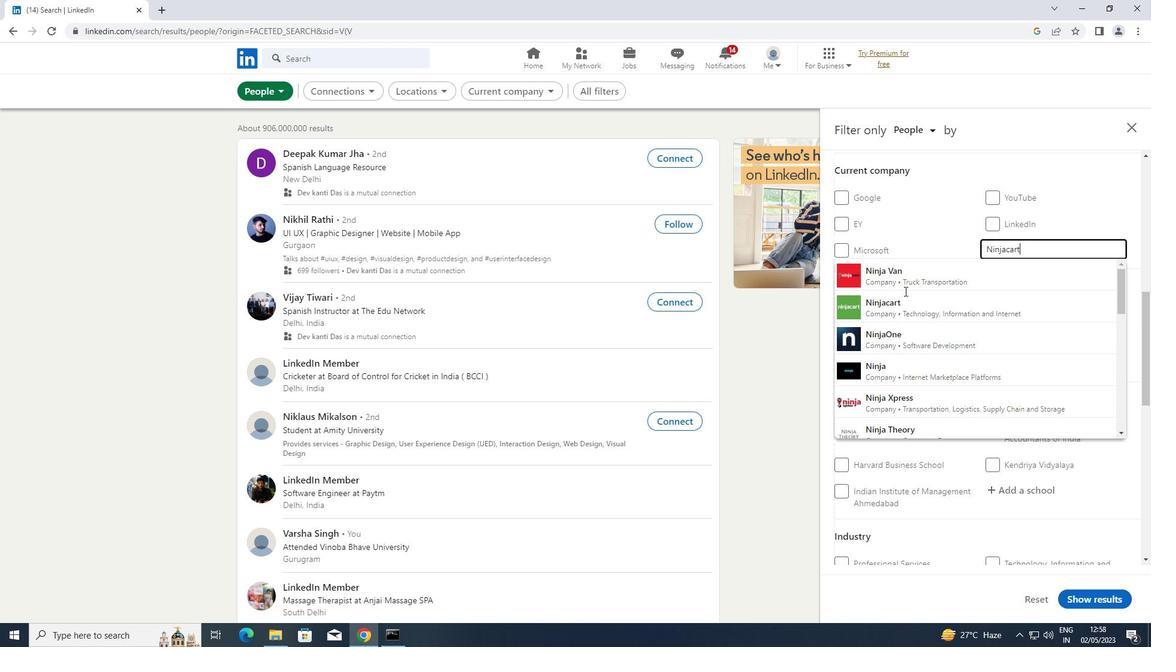 
Action: Mouse pressed left at (936, 309)
Screenshot: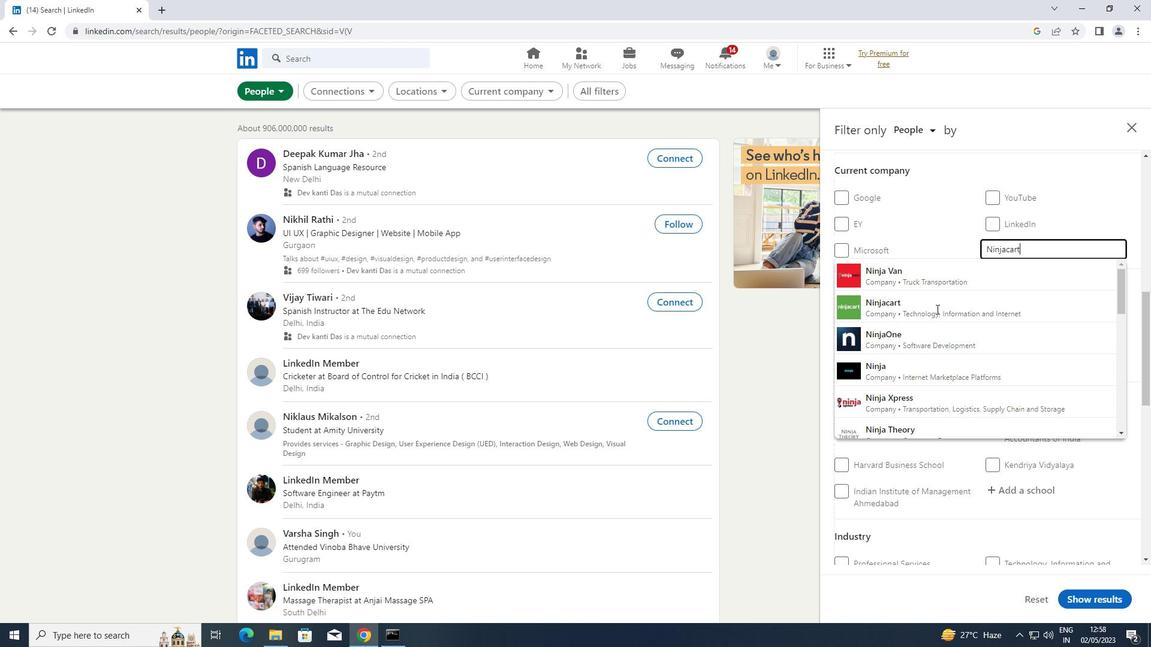 
Action: Mouse scrolled (936, 308) with delta (0, 0)
Screenshot: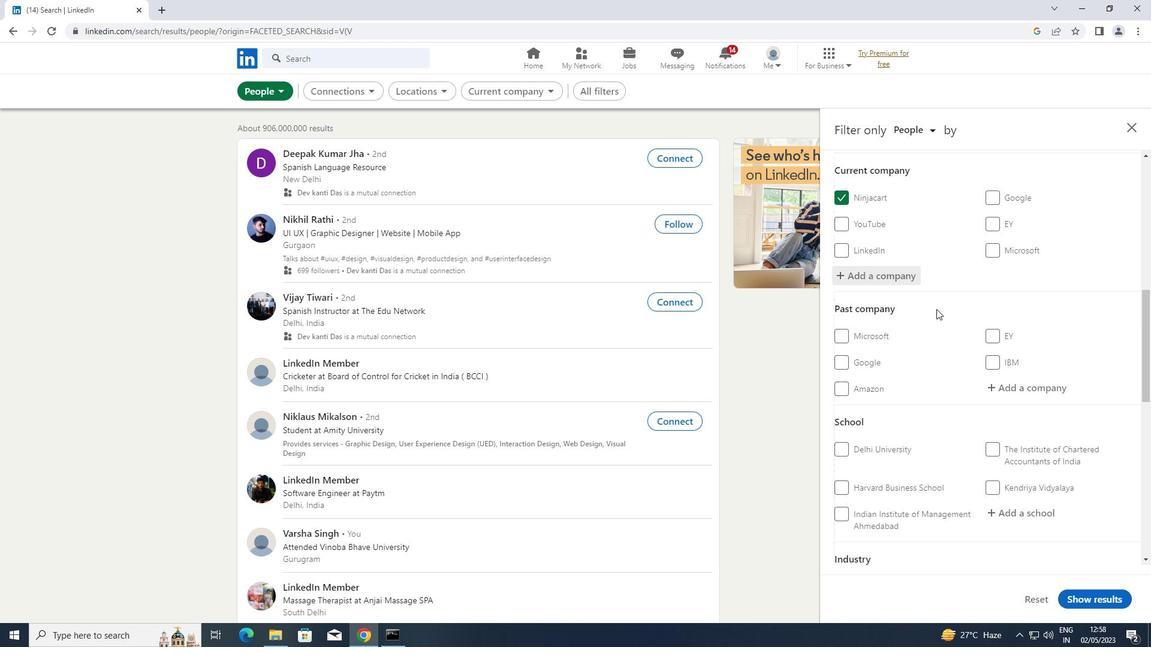 
Action: Mouse scrolled (936, 308) with delta (0, 0)
Screenshot: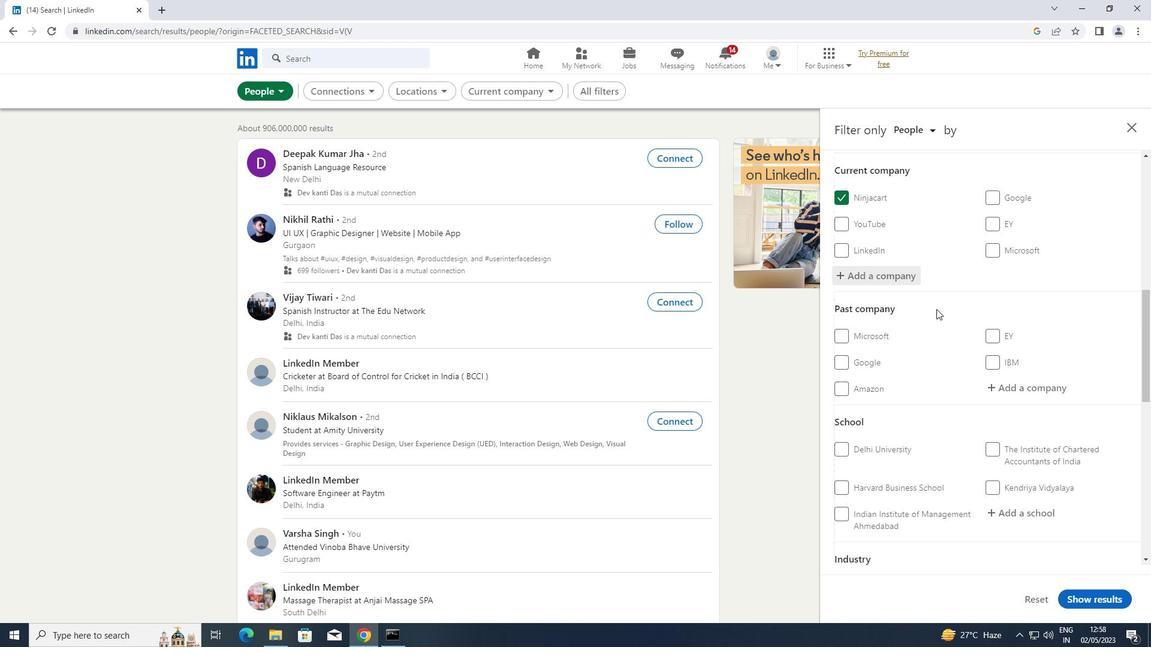 
Action: Mouse scrolled (936, 308) with delta (0, 0)
Screenshot: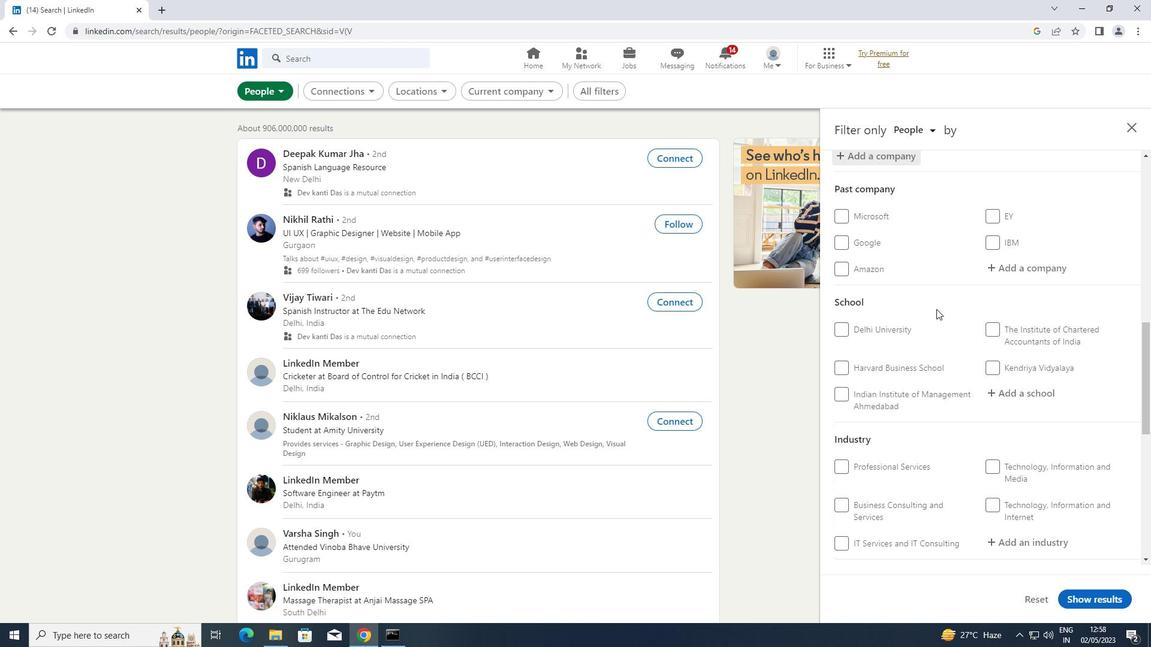 
Action: Mouse scrolled (936, 308) with delta (0, 0)
Screenshot: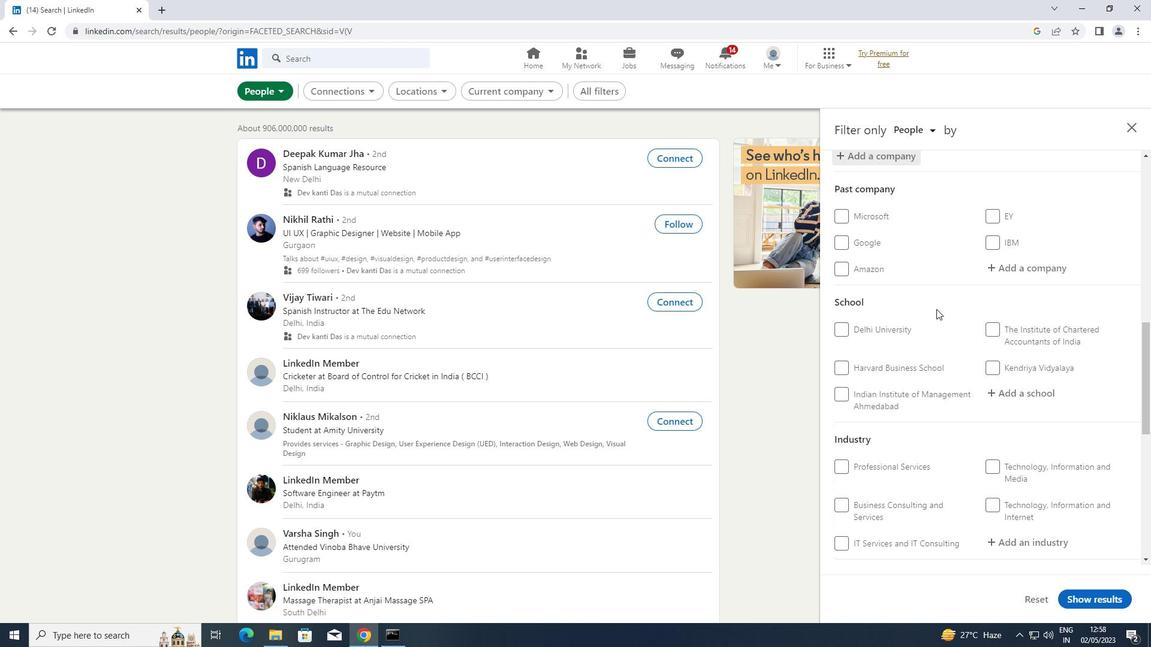 
Action: Mouse moved to (1032, 274)
Screenshot: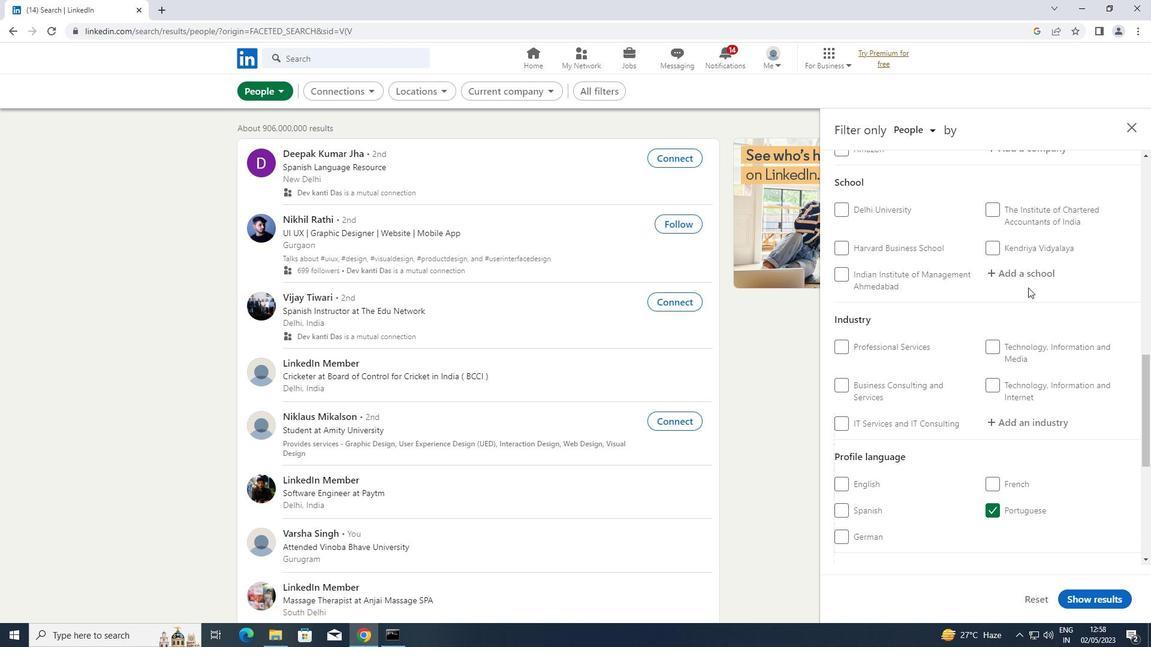 
Action: Mouse pressed left at (1032, 274)
Screenshot: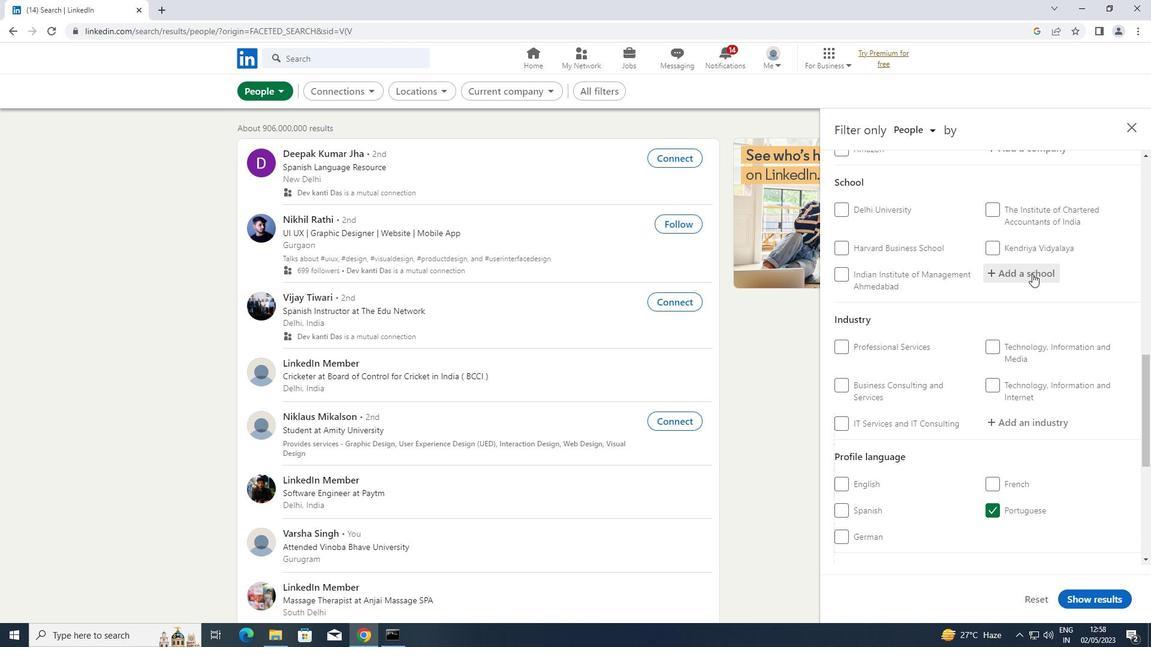
Action: Key pressed <Key.shift>PERIYAR
Screenshot: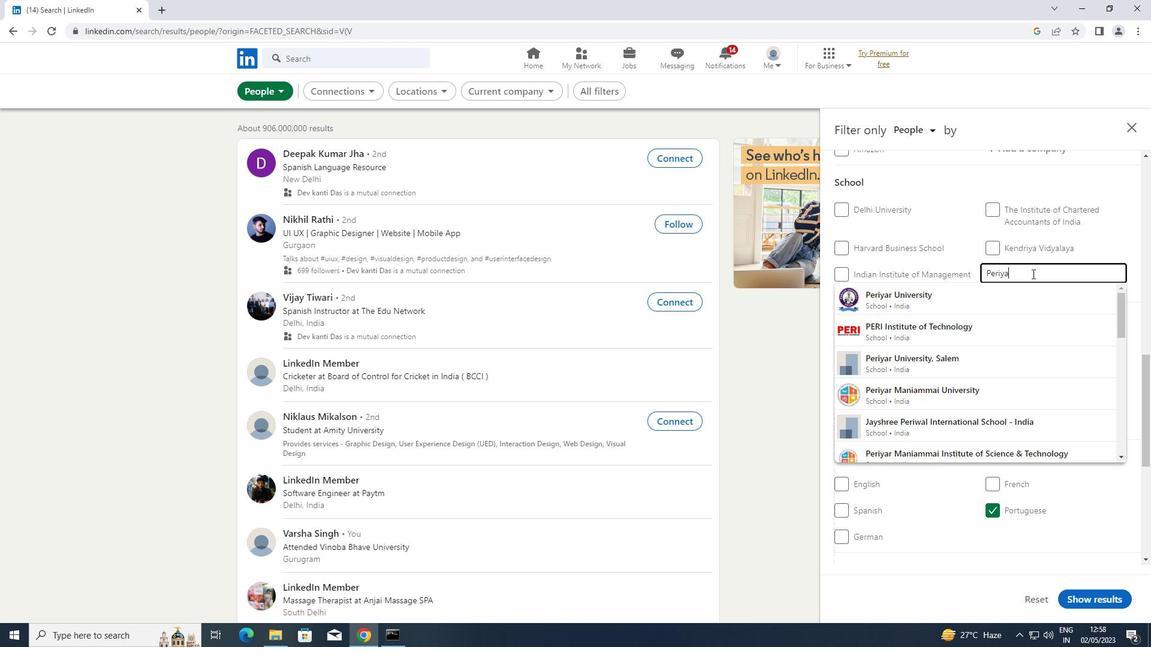 
Action: Mouse moved to (961, 367)
Screenshot: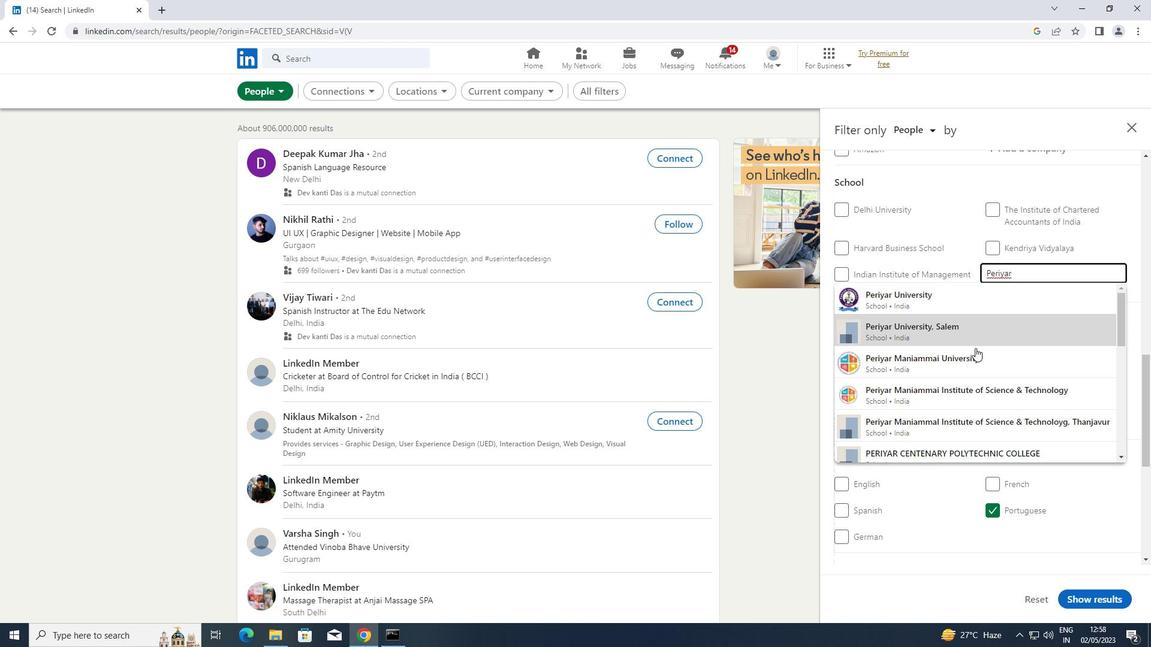 
Action: Mouse pressed left at (961, 367)
Screenshot: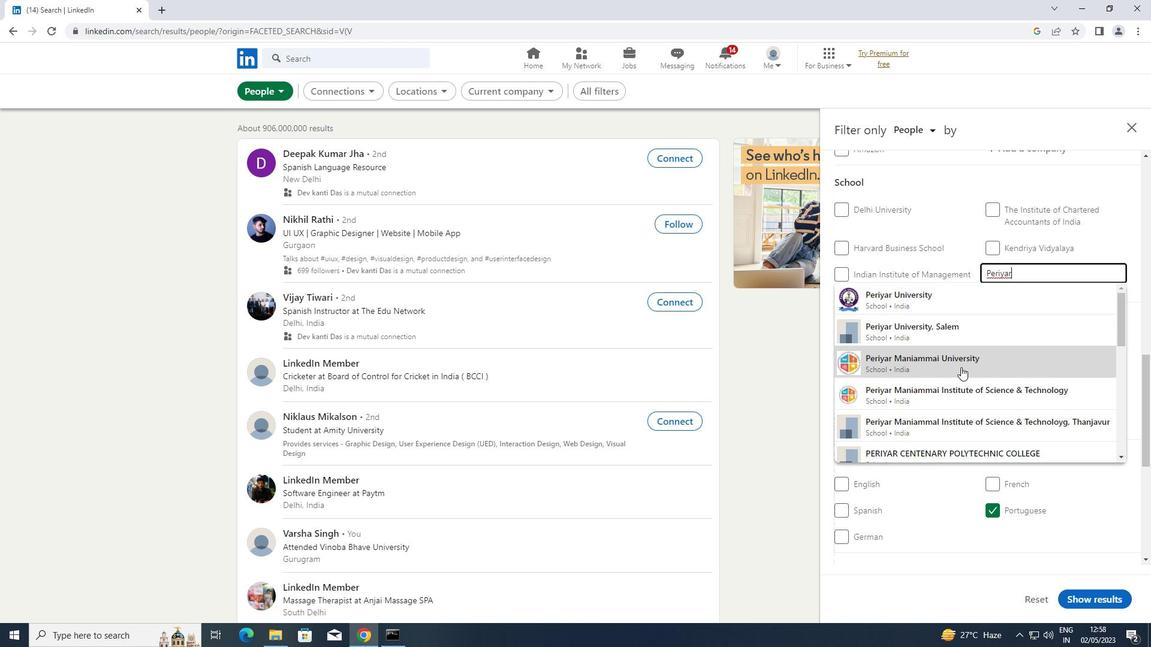 
Action: Mouse moved to (961, 367)
Screenshot: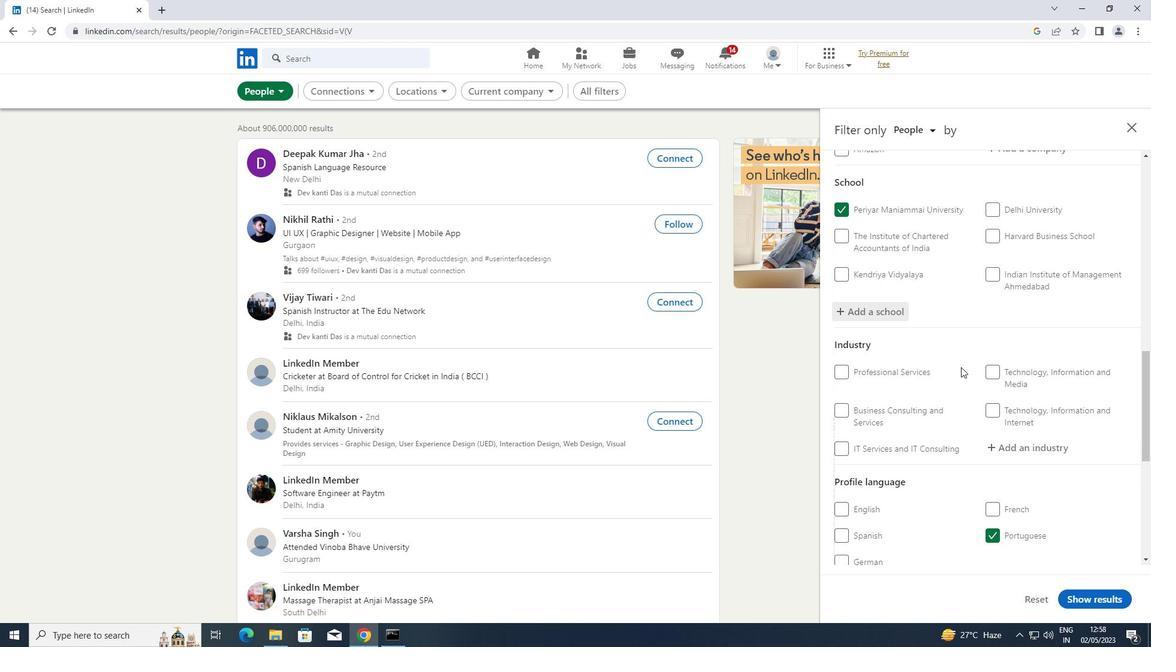 
Action: Mouse scrolled (961, 367) with delta (0, 0)
Screenshot: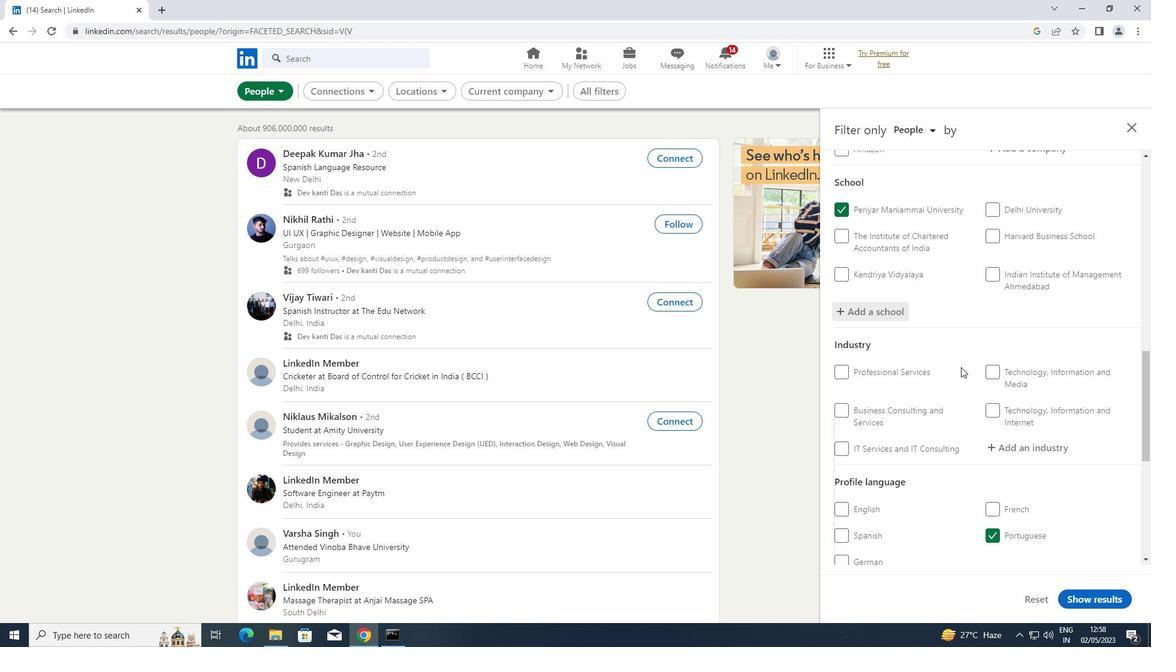 
Action: Mouse scrolled (961, 367) with delta (0, 0)
Screenshot: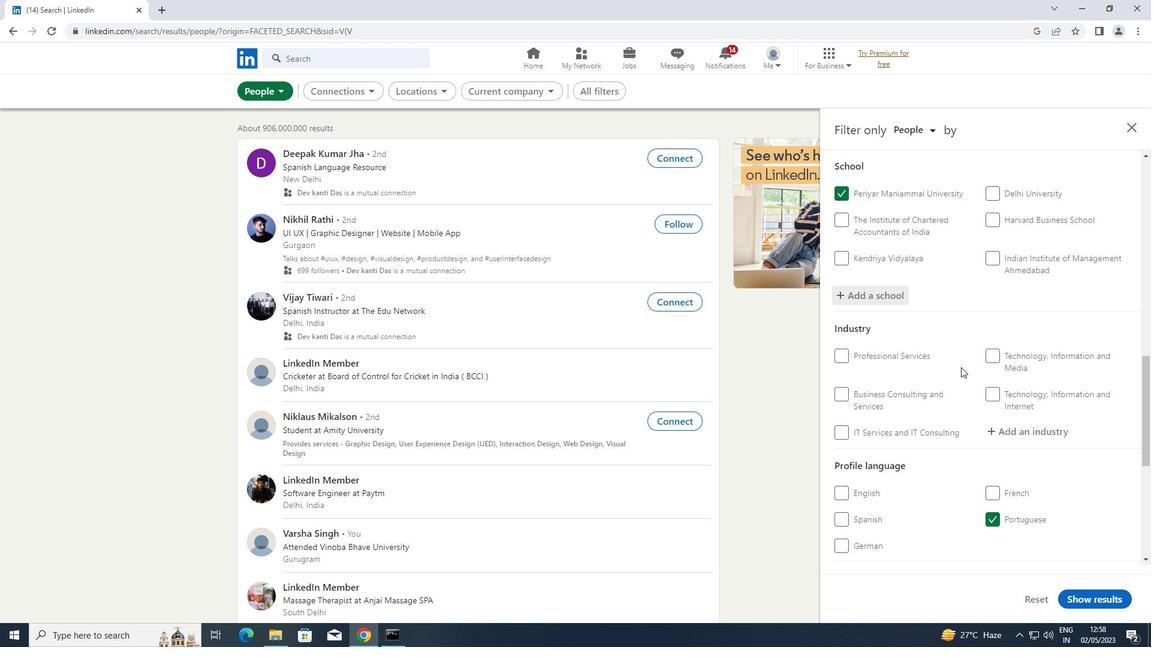 
Action: Mouse moved to (1010, 320)
Screenshot: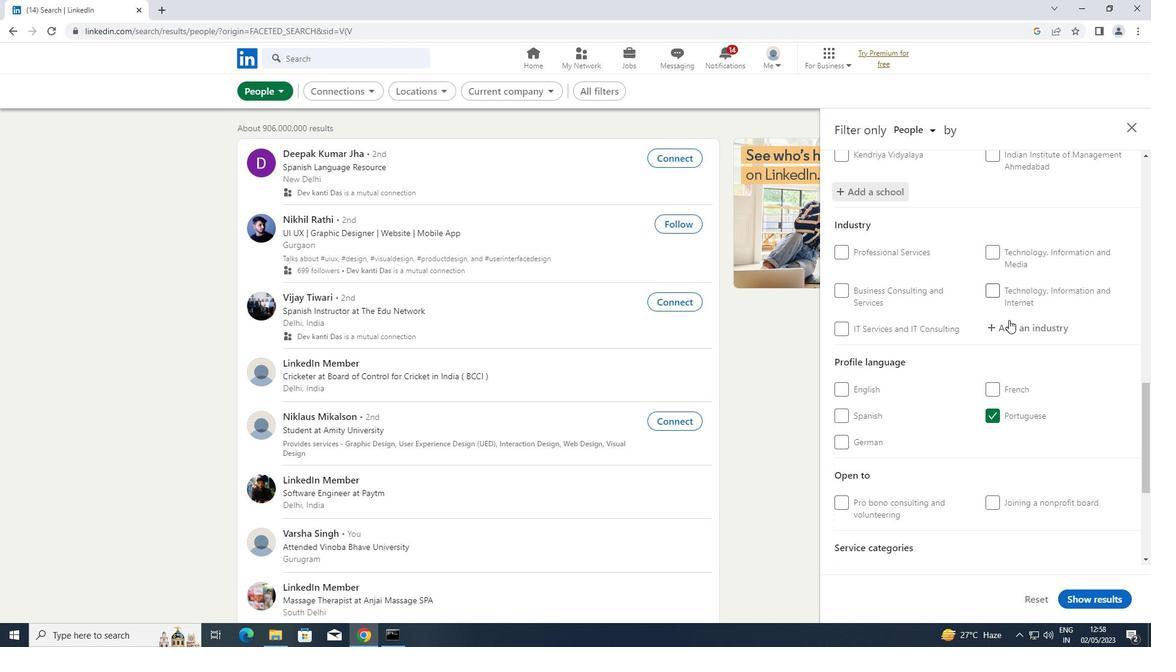 
Action: Mouse pressed left at (1010, 320)
Screenshot: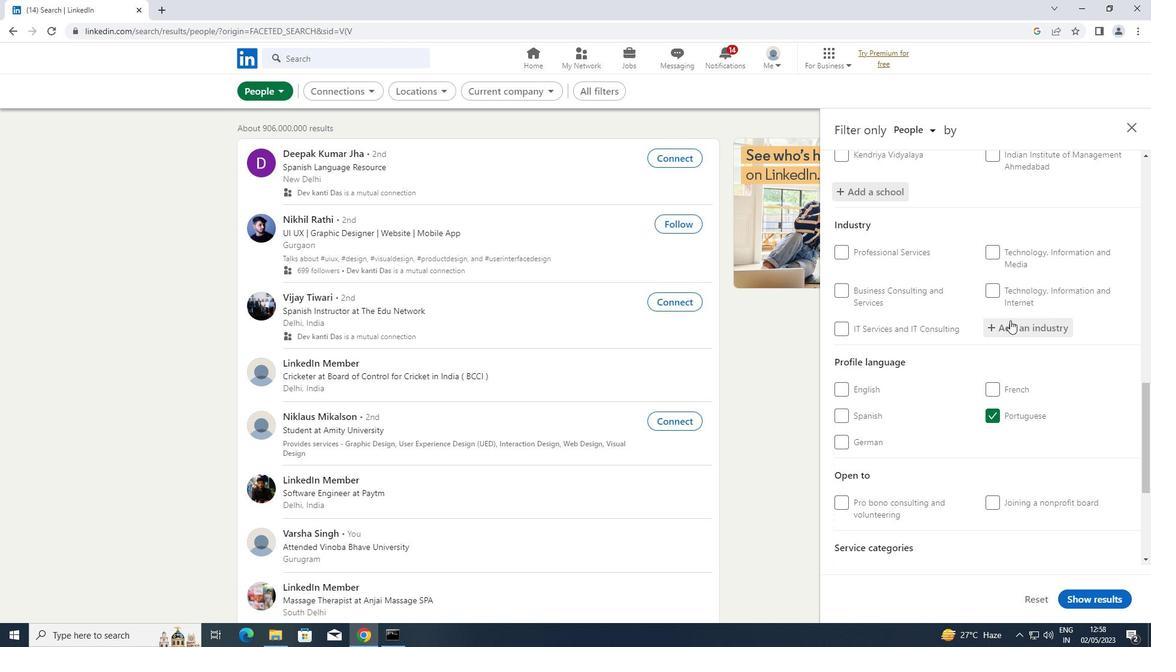 
Action: Key pressed <Key.shift>JANITORIA
Screenshot: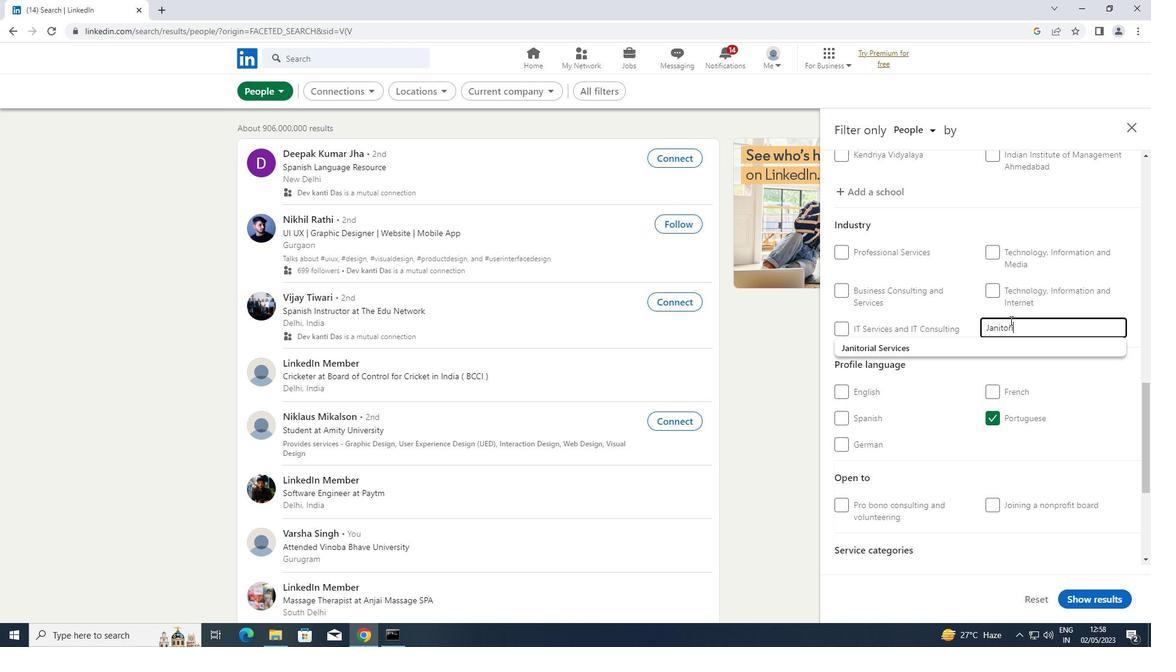 
Action: Mouse moved to (936, 352)
Screenshot: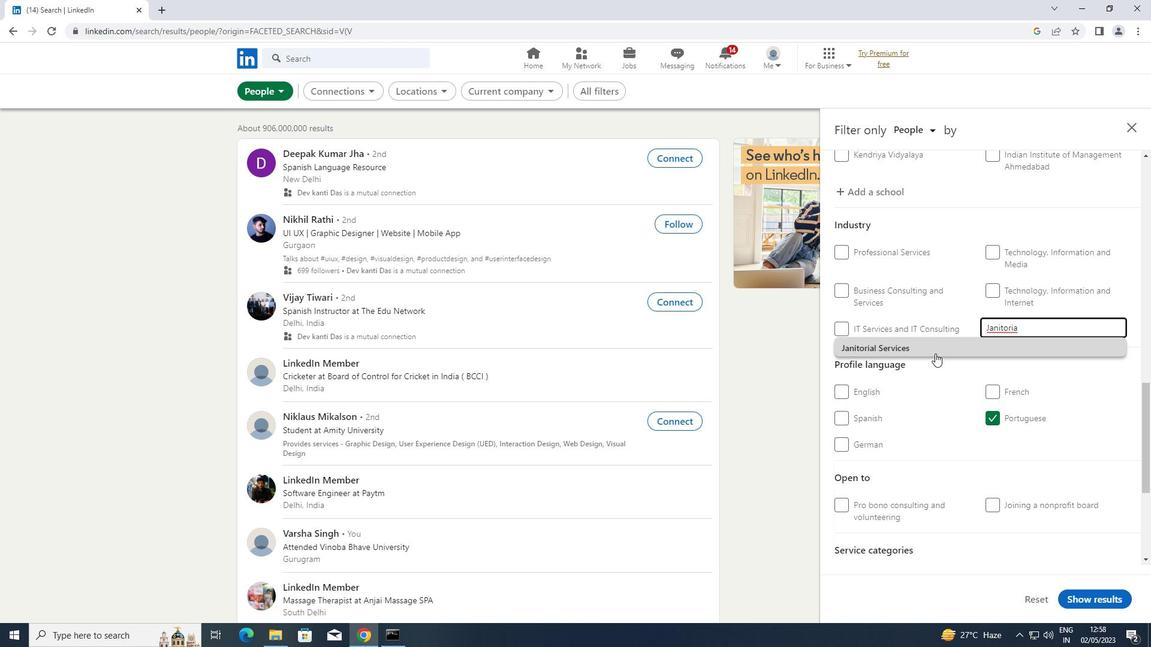 
Action: Mouse pressed left at (936, 352)
Screenshot: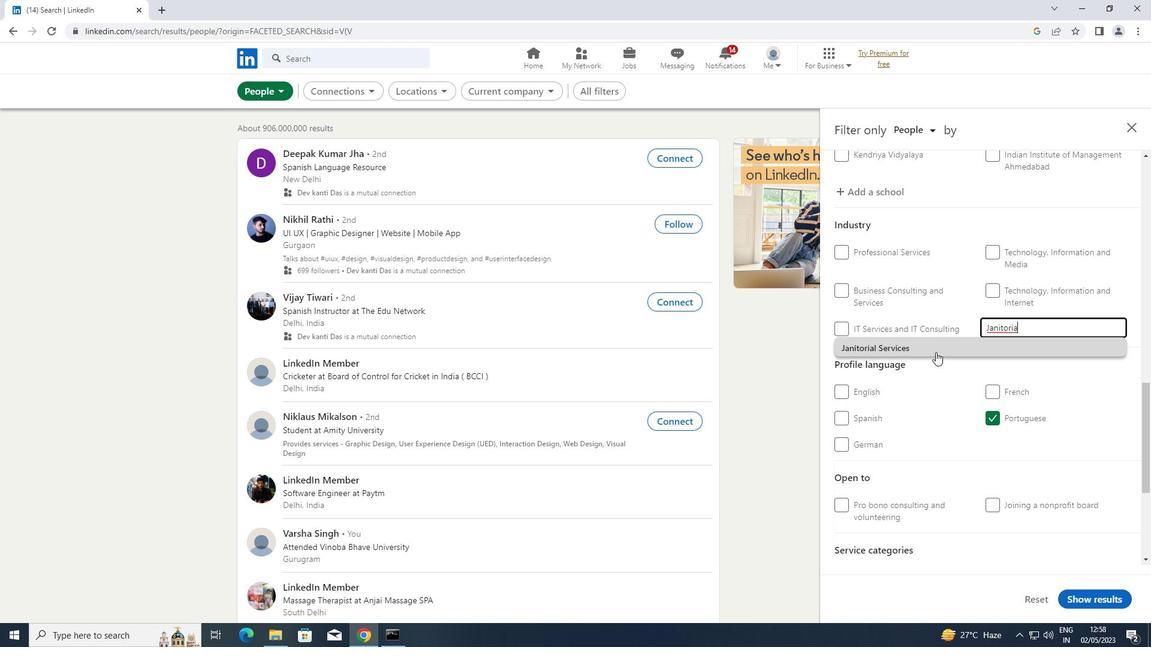
Action: Mouse scrolled (936, 352) with delta (0, 0)
Screenshot: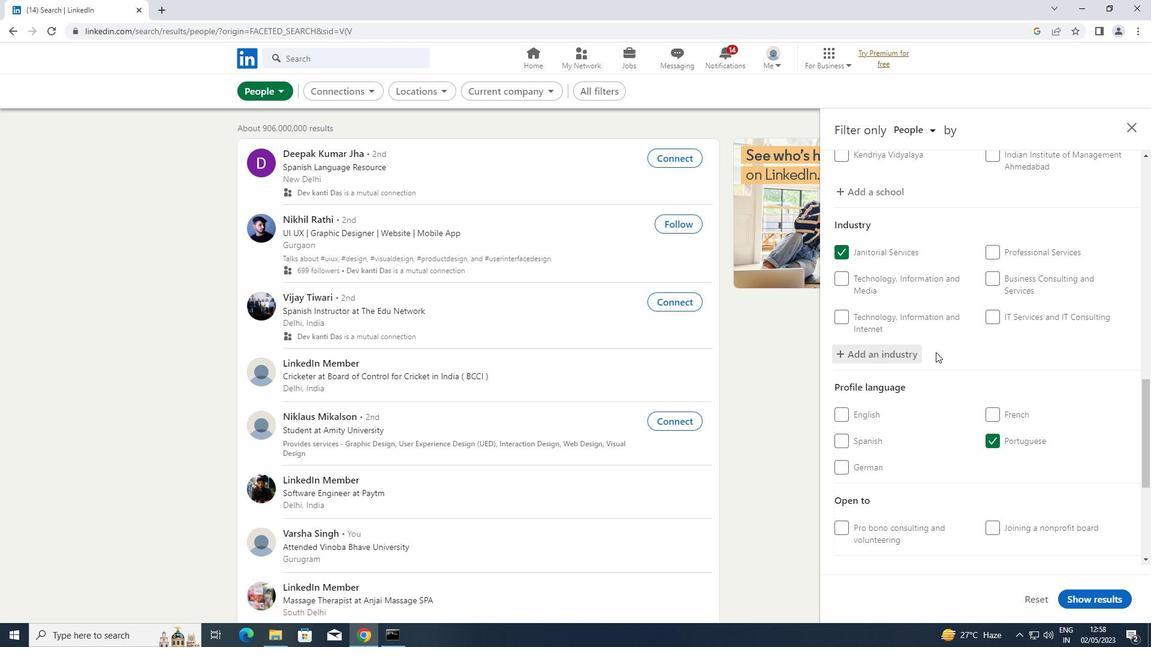 
Action: Mouse scrolled (936, 352) with delta (0, 0)
Screenshot: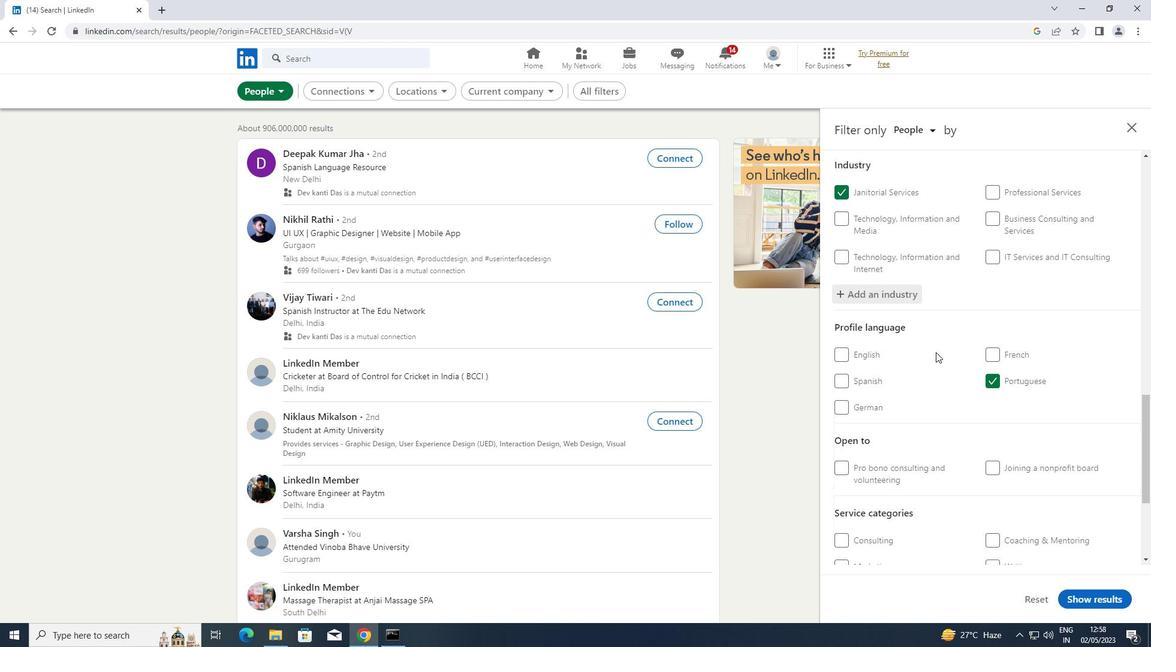 
Action: Mouse scrolled (936, 352) with delta (0, 0)
Screenshot: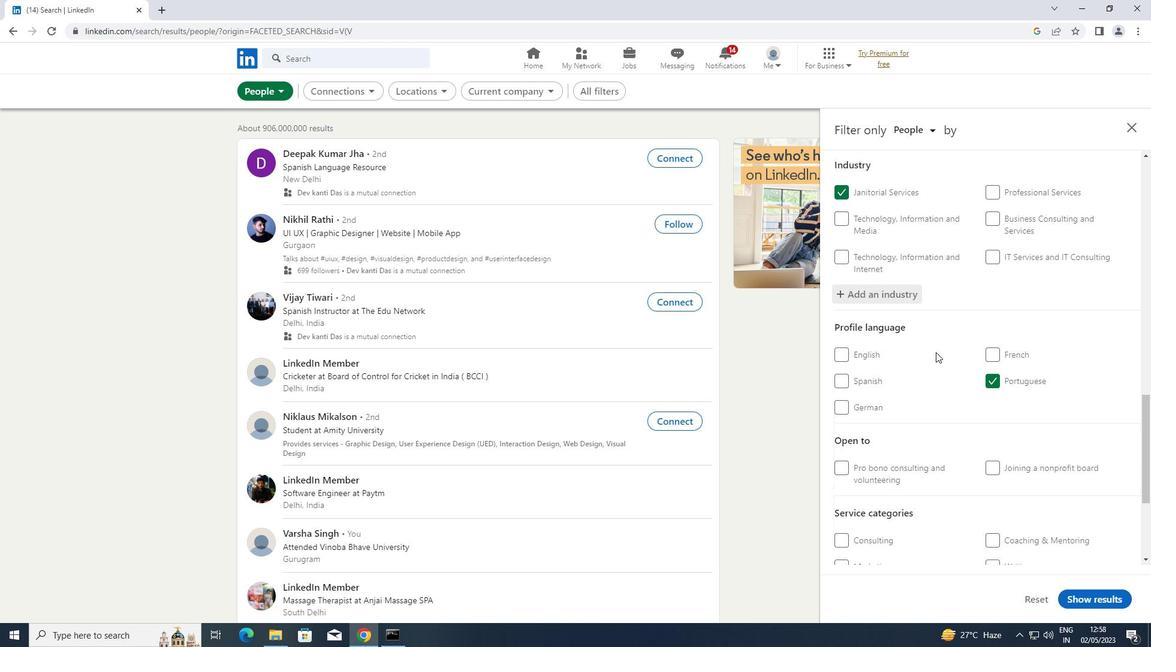 
Action: Mouse scrolled (936, 352) with delta (0, 0)
Screenshot: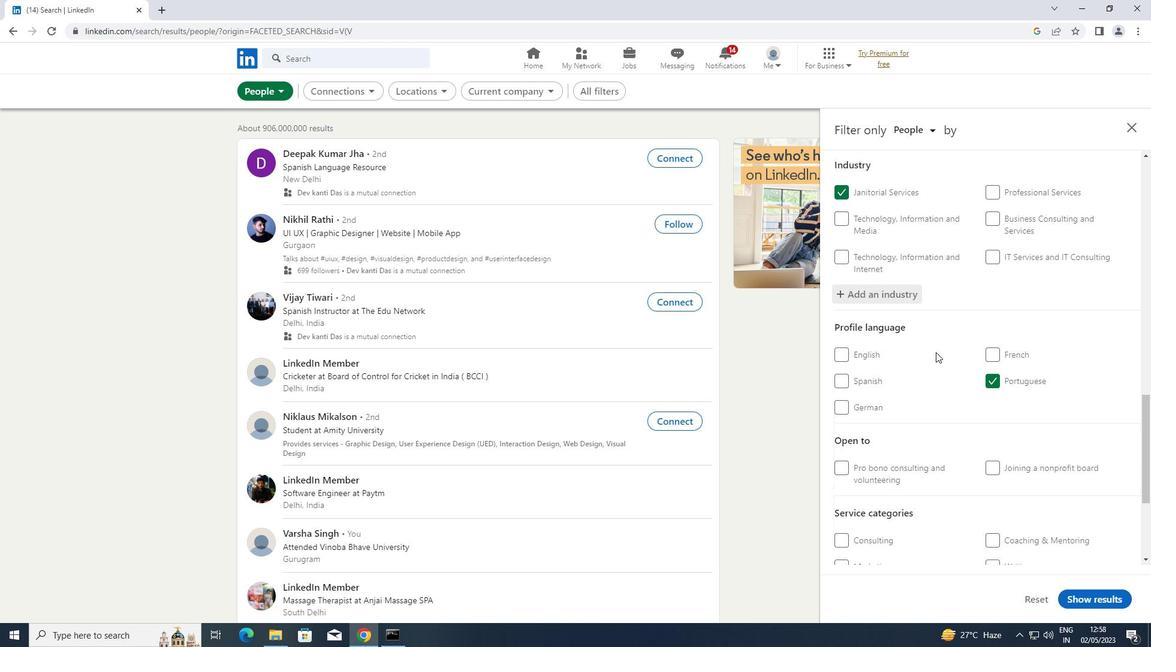
Action: Mouse scrolled (936, 352) with delta (0, 0)
Screenshot: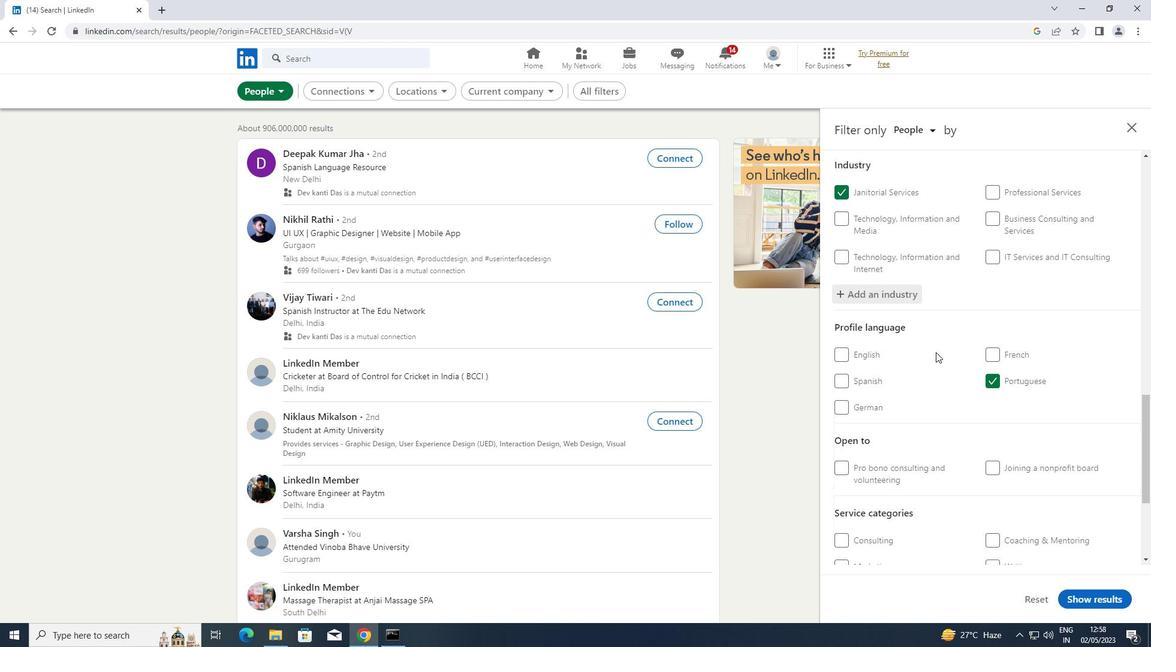 
Action: Mouse scrolled (936, 352) with delta (0, 0)
Screenshot: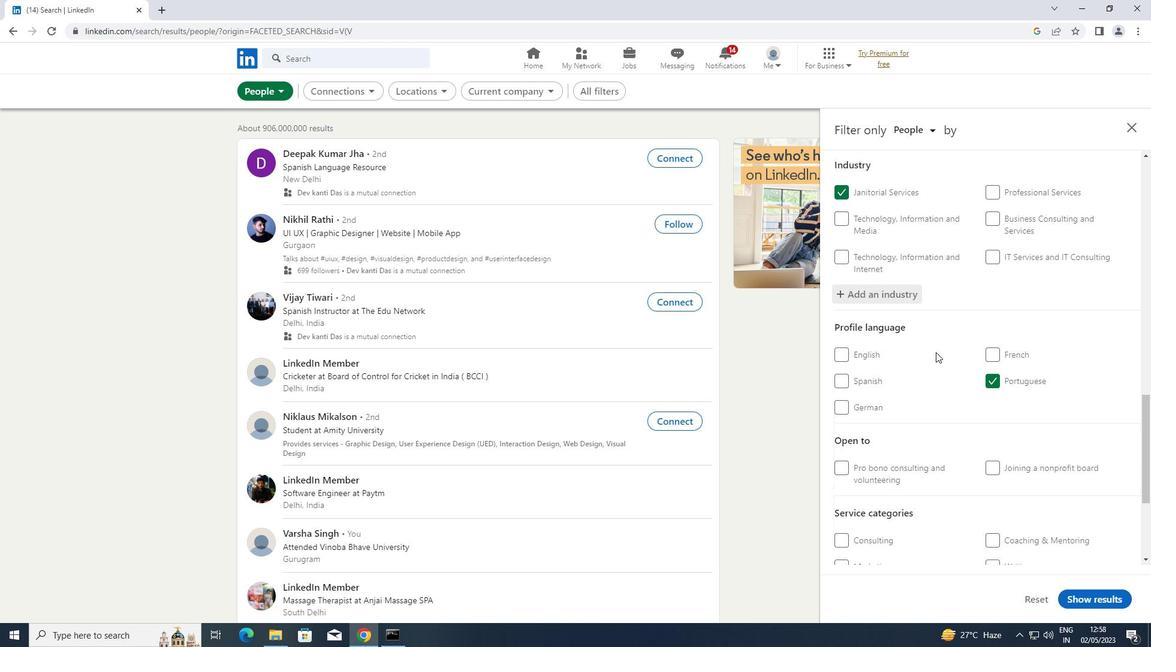 
Action: Mouse moved to (1021, 393)
Screenshot: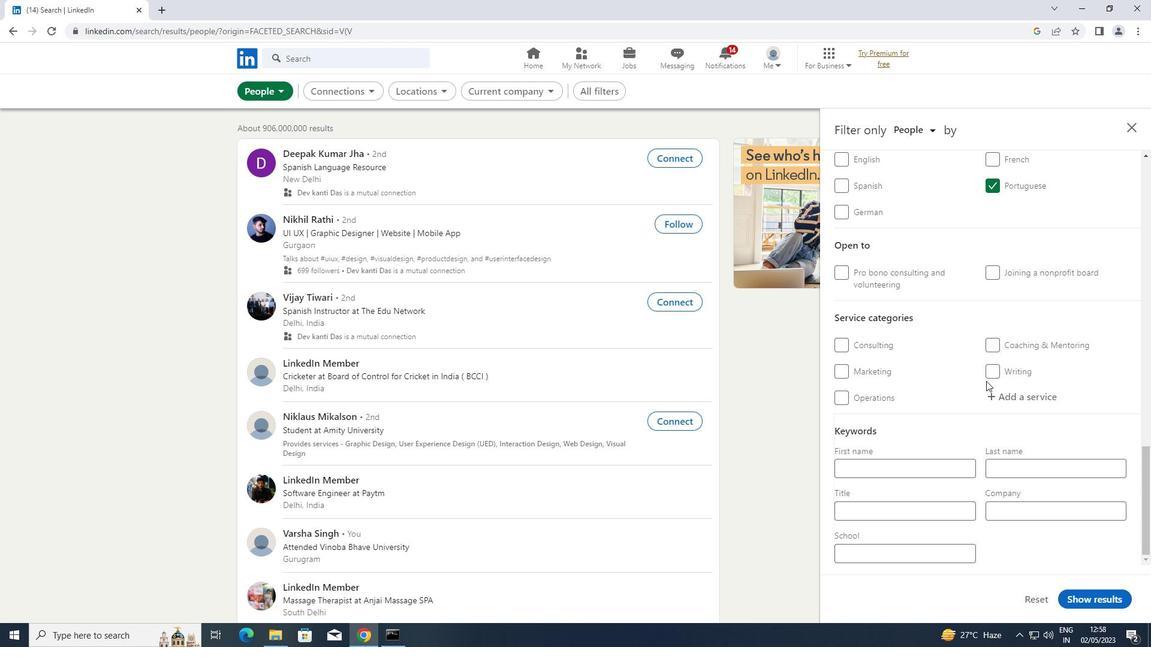 
Action: Mouse pressed left at (1021, 393)
Screenshot: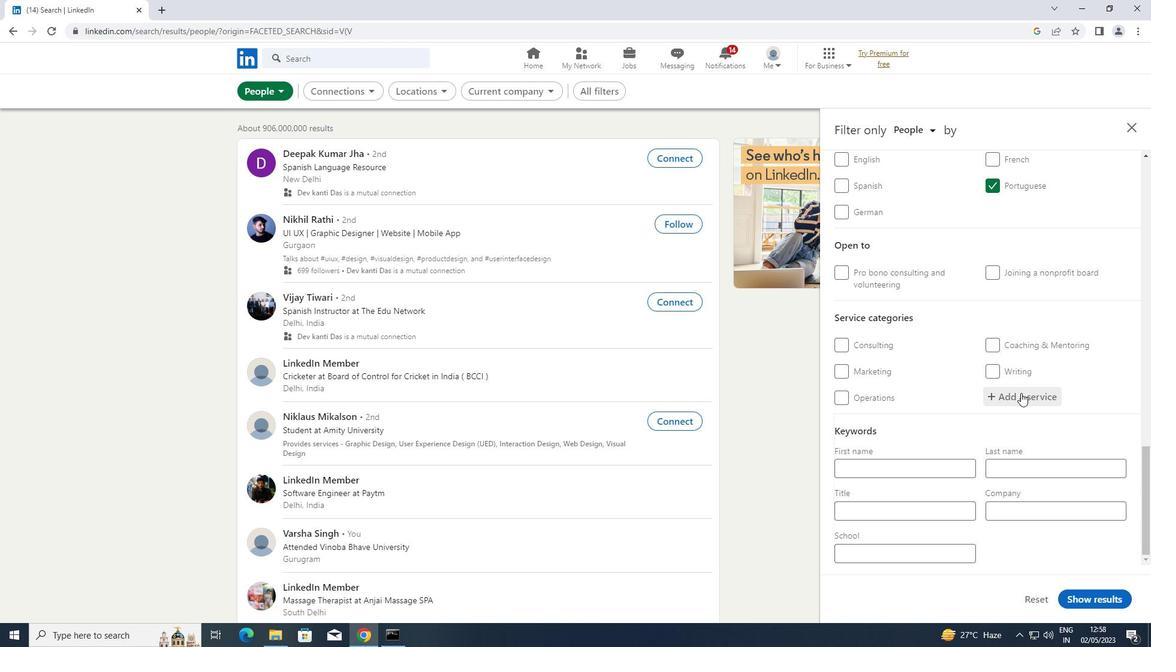 
Action: Key pressed <Key.shift>PRICI
Screenshot: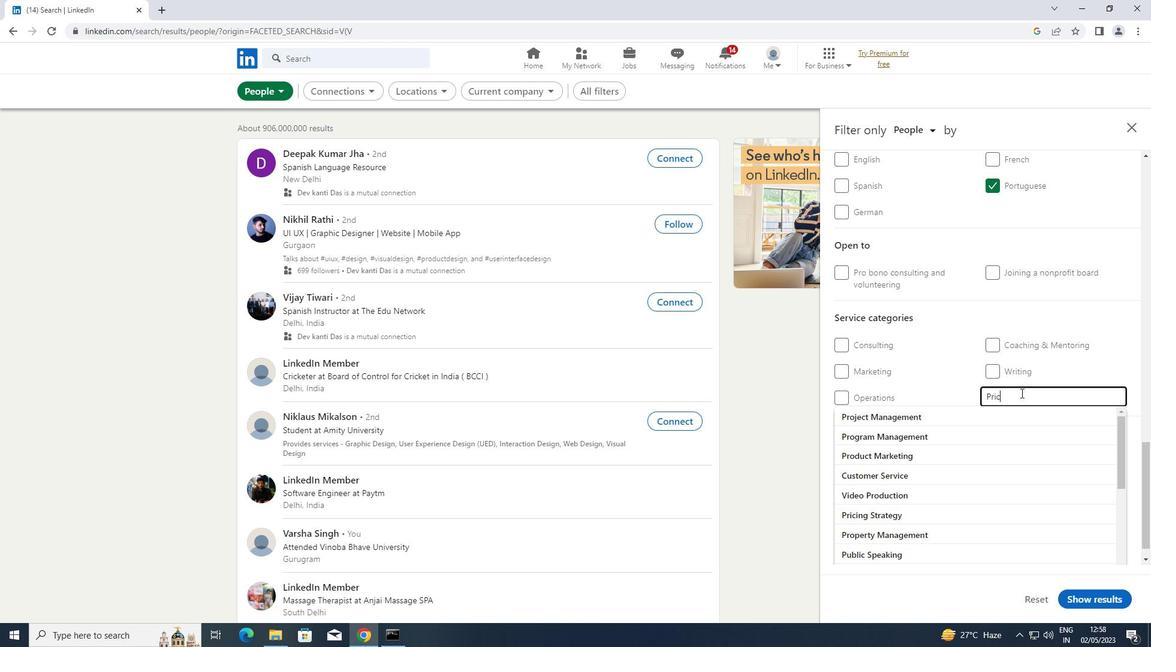 
Action: Mouse moved to (917, 411)
Screenshot: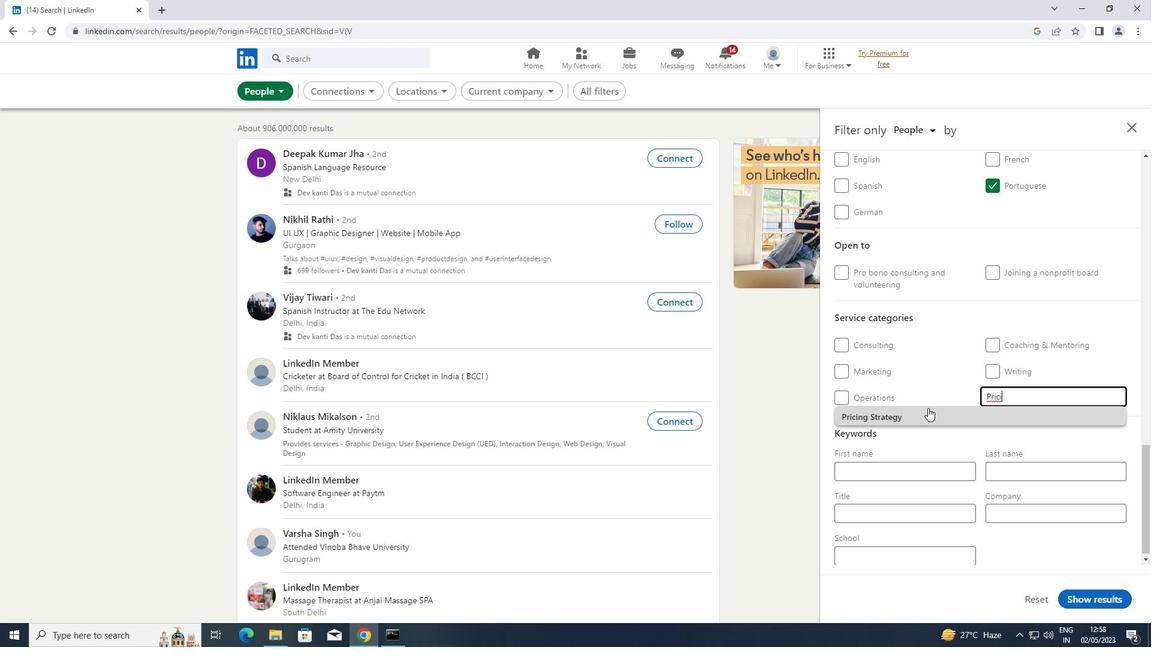 
Action: Mouse pressed left at (917, 411)
Screenshot: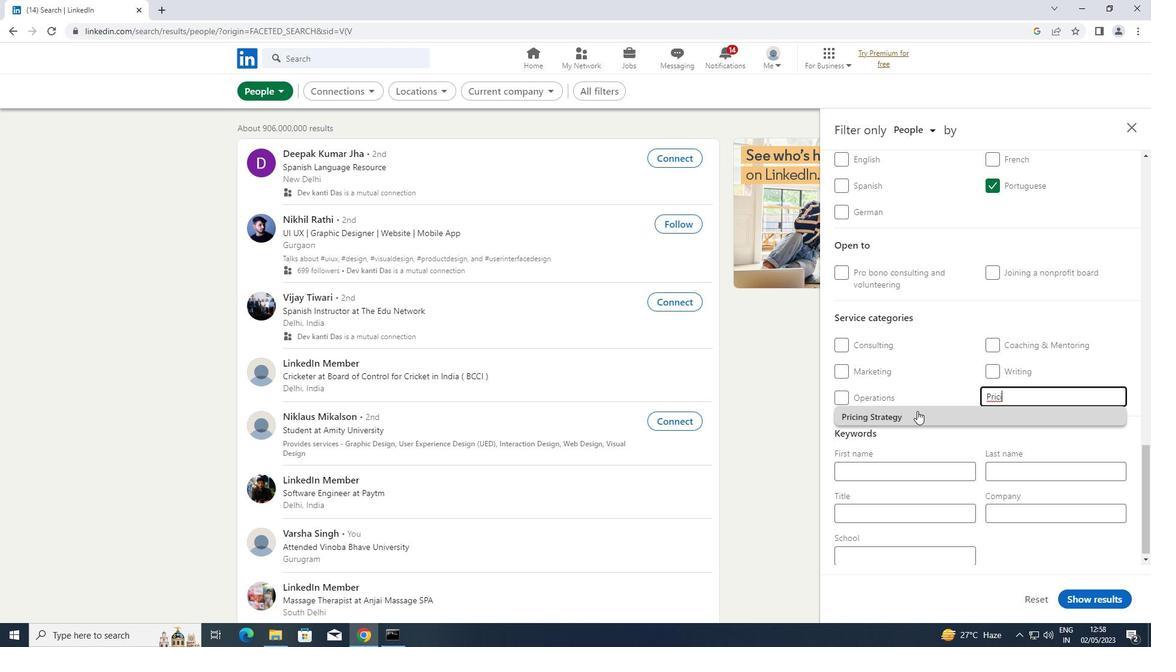 
Action: Mouse scrolled (917, 410) with delta (0, 0)
Screenshot: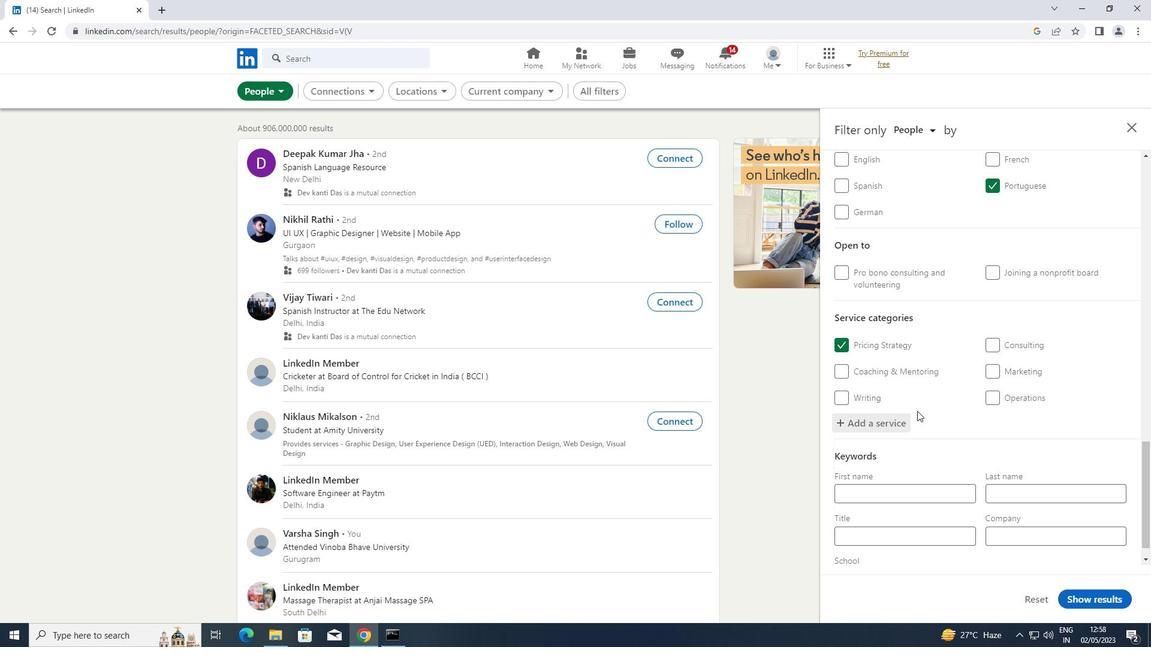 
Action: Mouse scrolled (917, 410) with delta (0, 0)
Screenshot: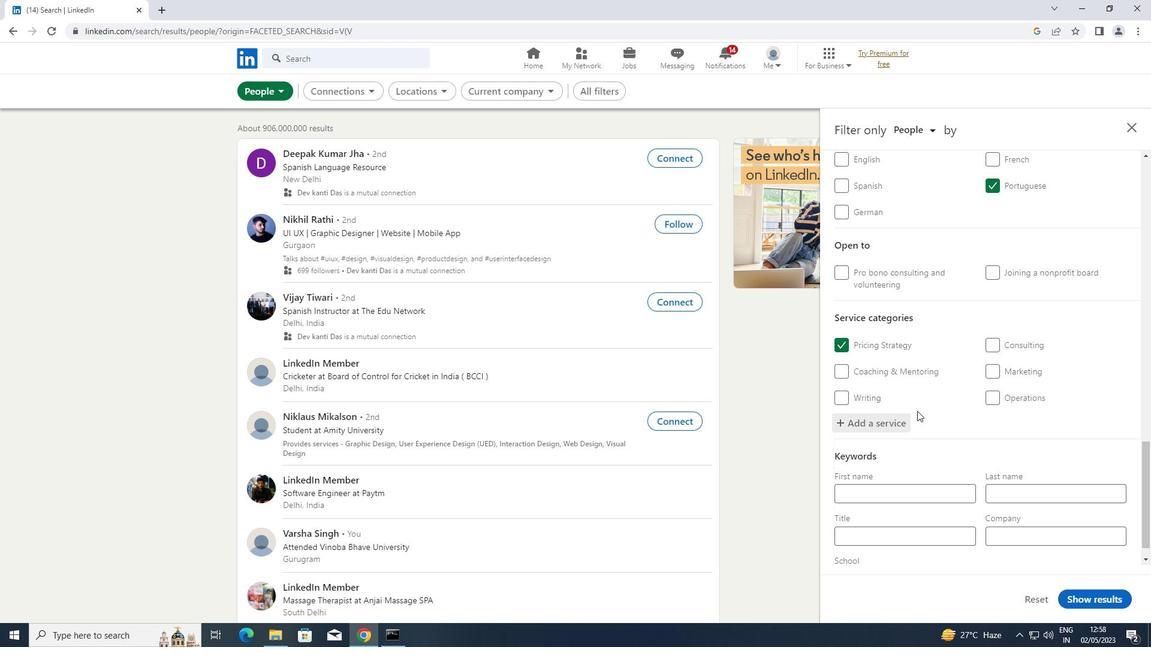 
Action: Mouse scrolled (917, 410) with delta (0, 0)
Screenshot: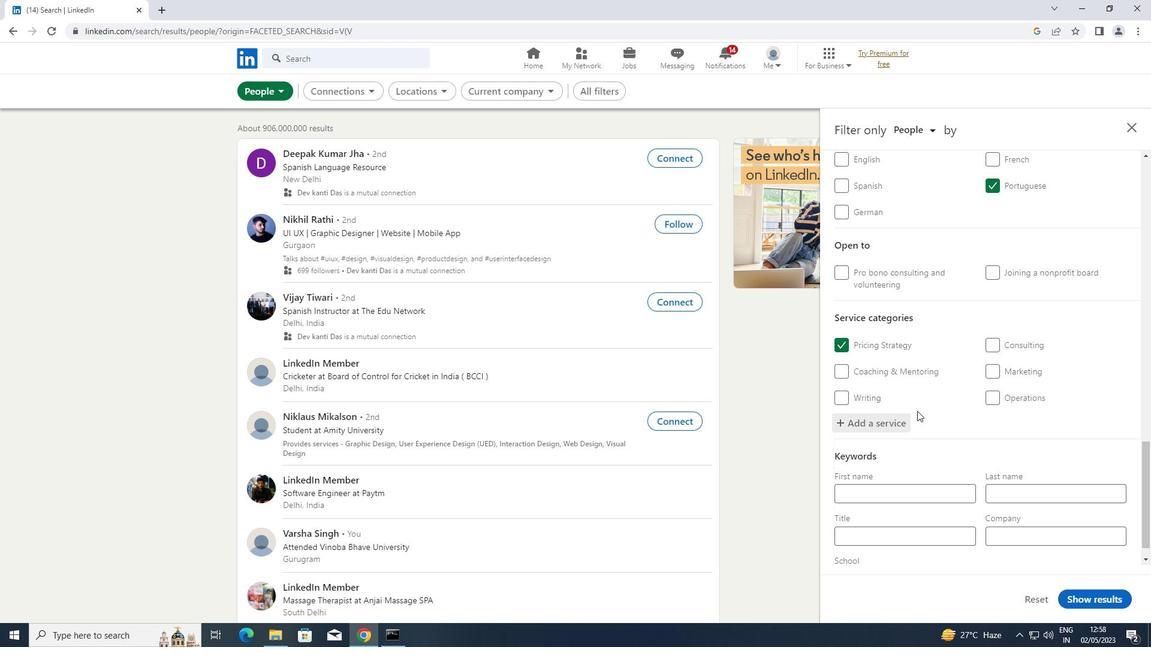 
Action: Mouse moved to (897, 512)
Screenshot: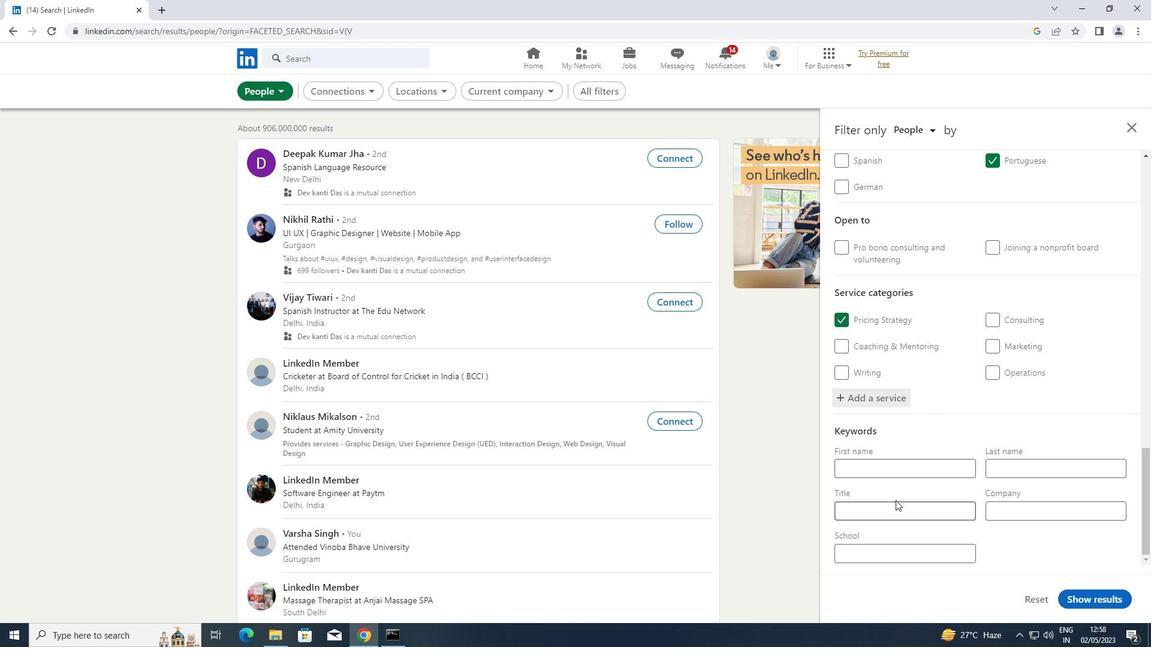 
Action: Mouse pressed left at (897, 512)
Screenshot: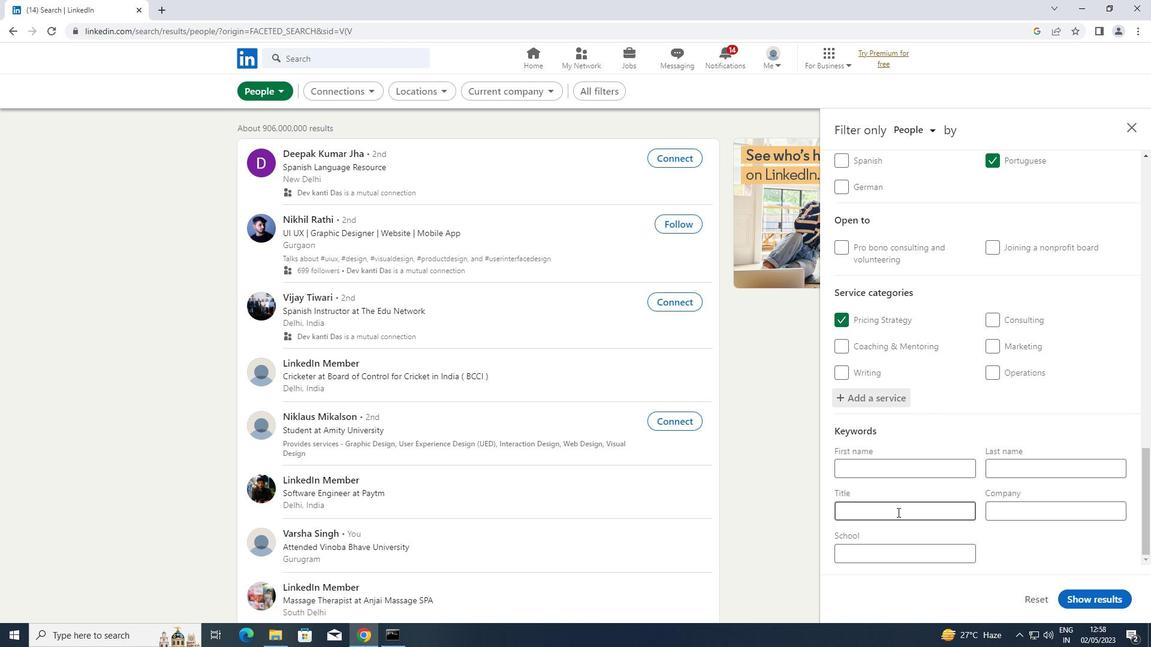
Action: Key pressed <Key.shift>TEACHER
Screenshot: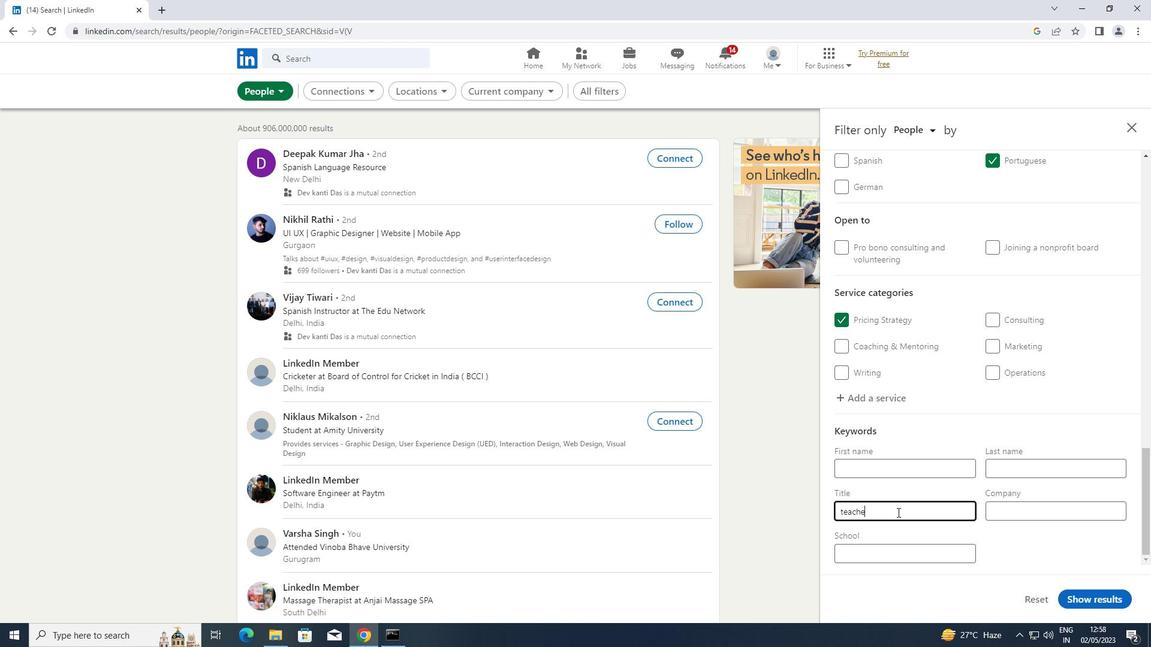 
Action: Mouse moved to (1085, 597)
Screenshot: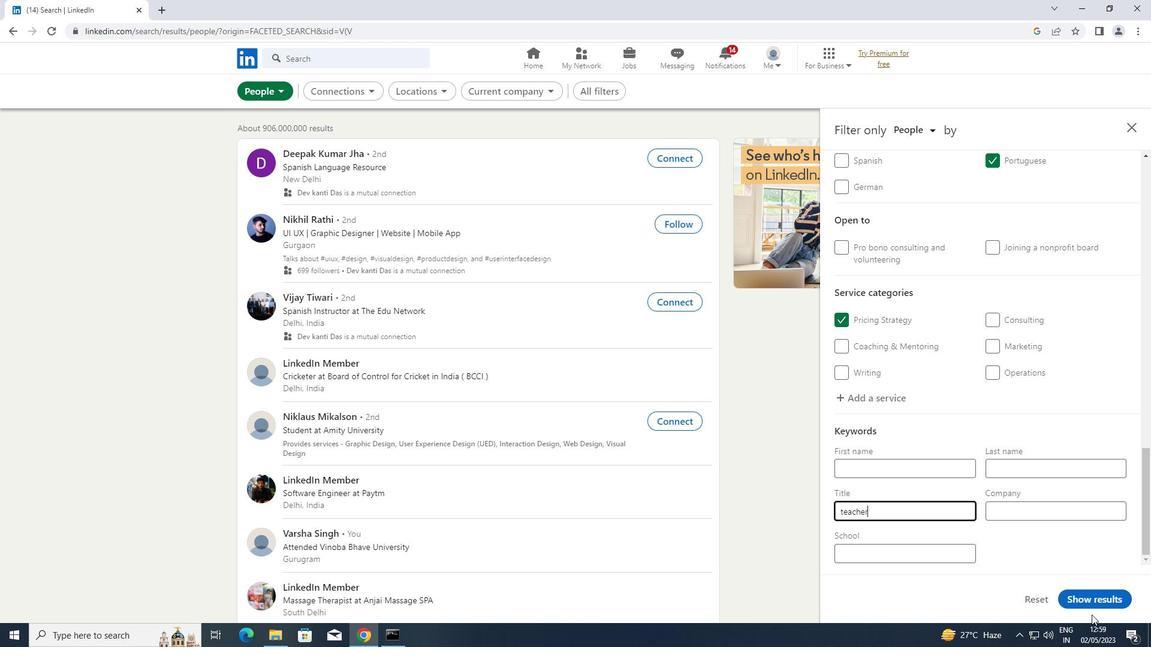 
Action: Mouse pressed left at (1085, 597)
Screenshot: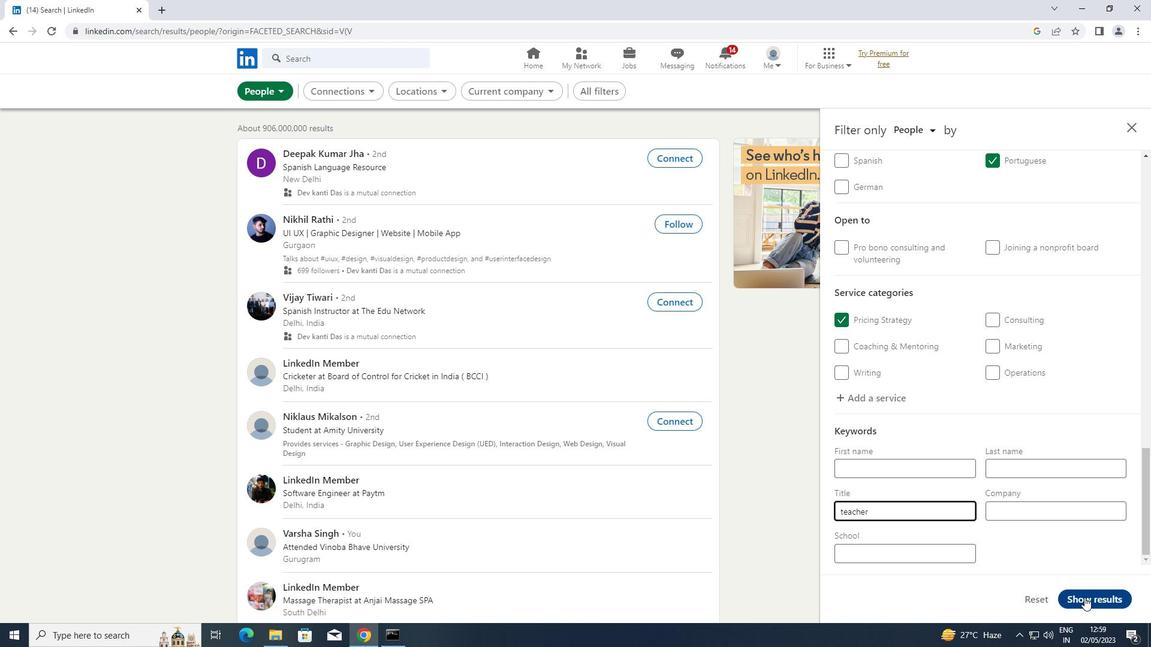
